 Task: Find connections with filter location Camaquã with filter topic #ContentMarketingwith filter profile language English with filter current company Airtel with filter school SGT UNIVERSITY with filter industry Wholesale Apparel and Sewing Supplies with filter service category AssistanceAdvertising with filter keywords title Customer Service
Action: Mouse moved to (496, 108)
Screenshot: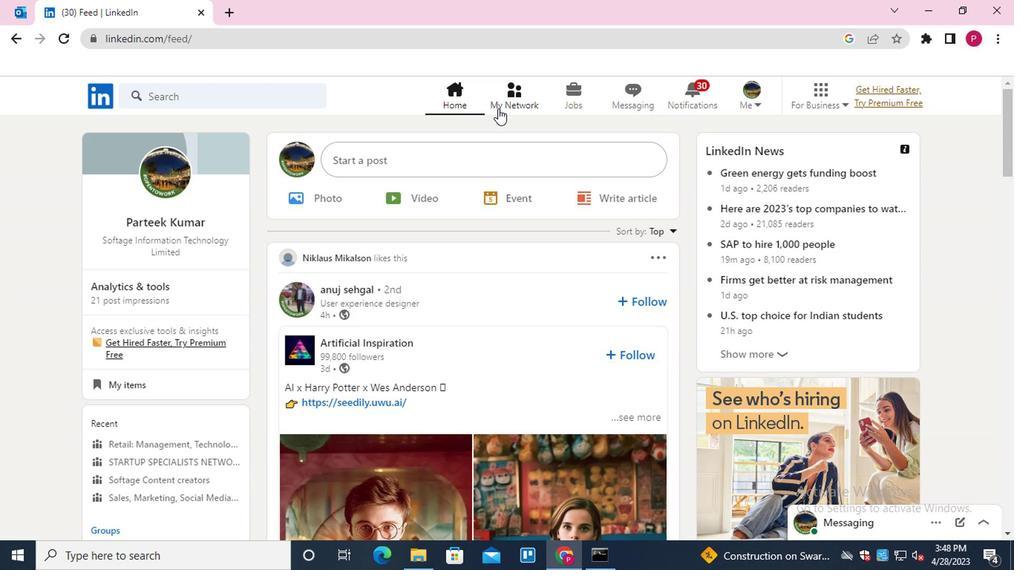 
Action: Mouse pressed left at (496, 108)
Screenshot: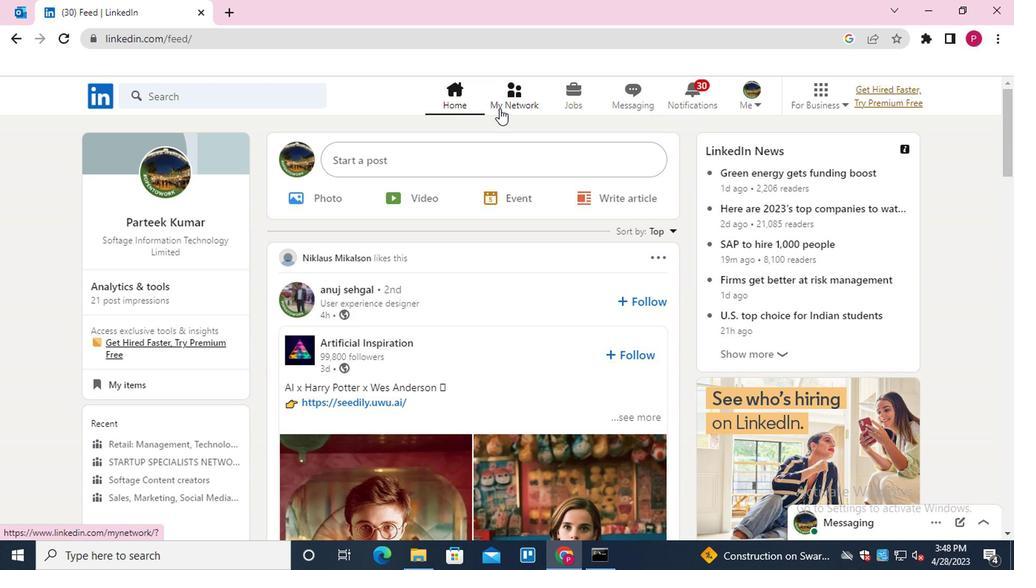 
Action: Mouse moved to (198, 181)
Screenshot: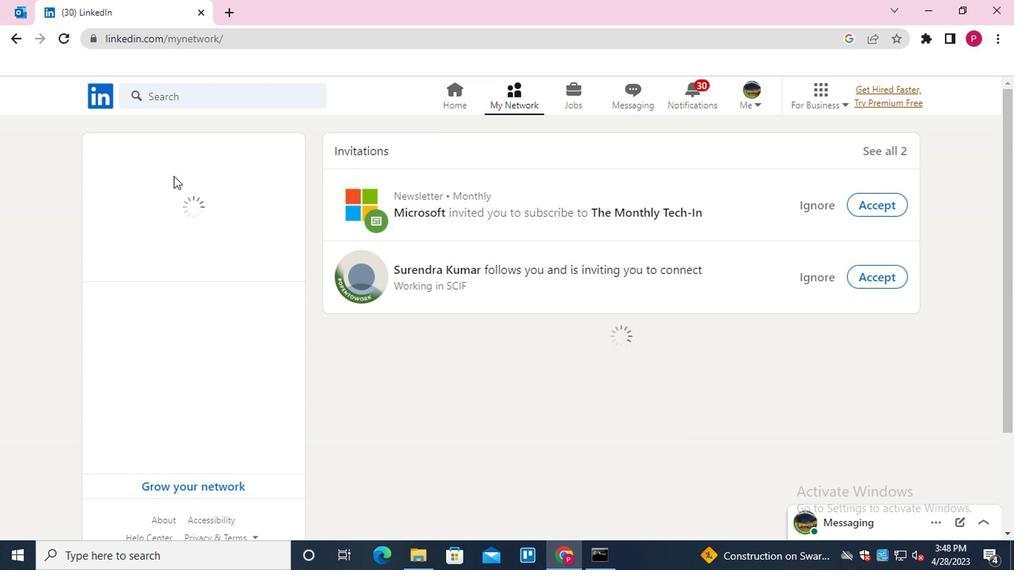 
Action: Mouse pressed left at (198, 181)
Screenshot: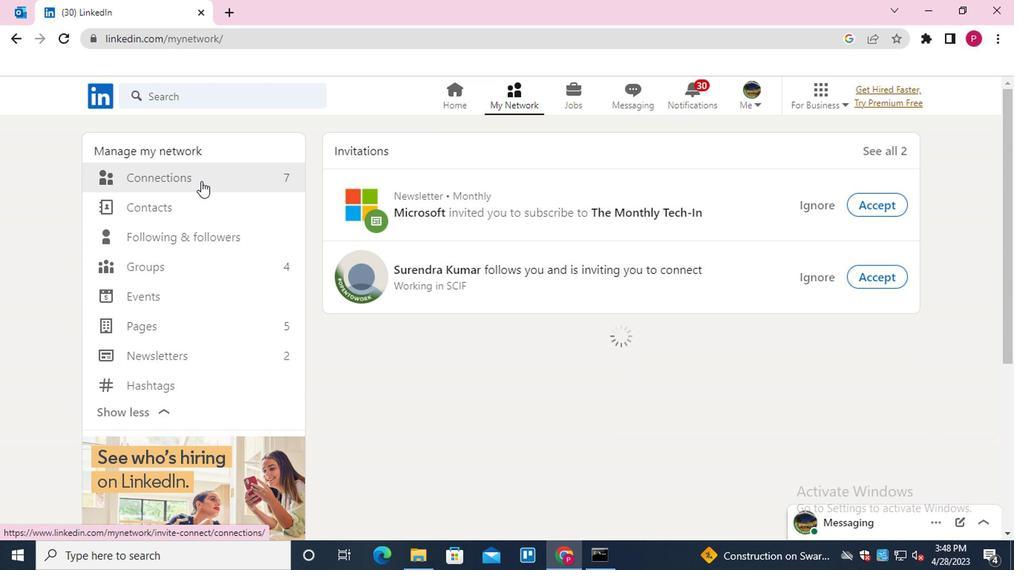 
Action: Mouse moved to (611, 181)
Screenshot: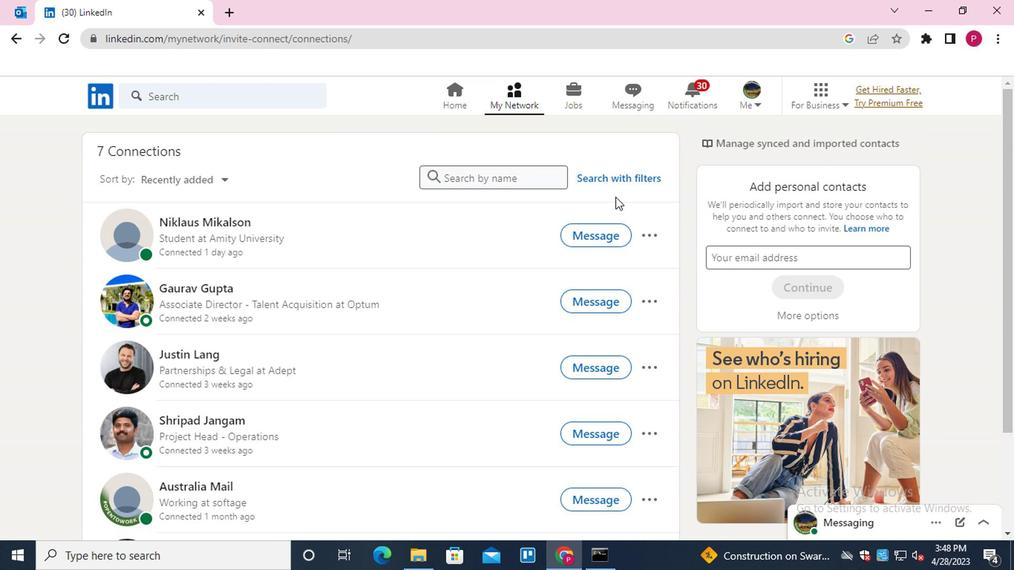
Action: Mouse pressed left at (611, 181)
Screenshot: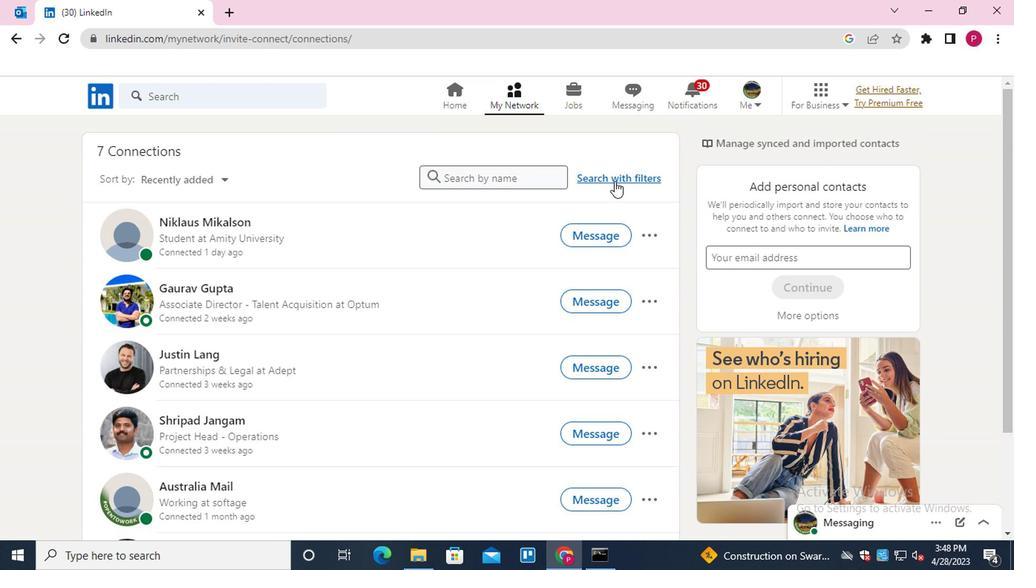 
Action: Mouse moved to (540, 137)
Screenshot: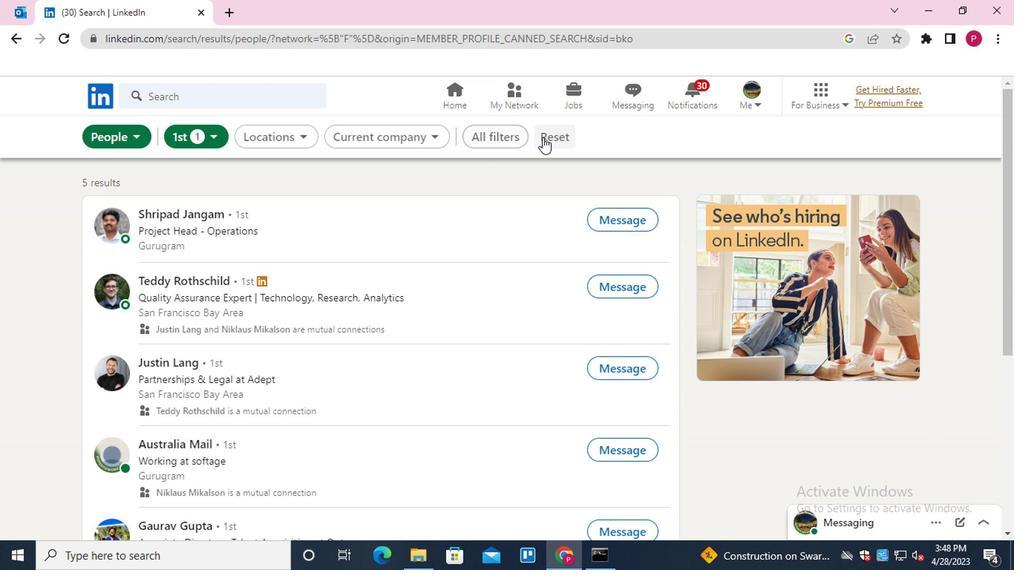 
Action: Mouse pressed left at (540, 137)
Screenshot: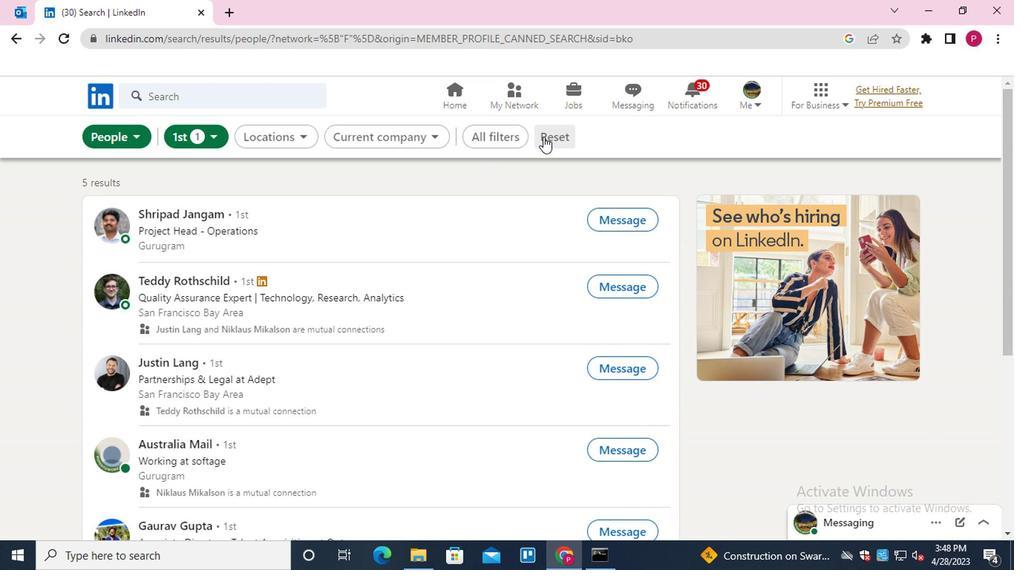 
Action: Mouse moved to (515, 144)
Screenshot: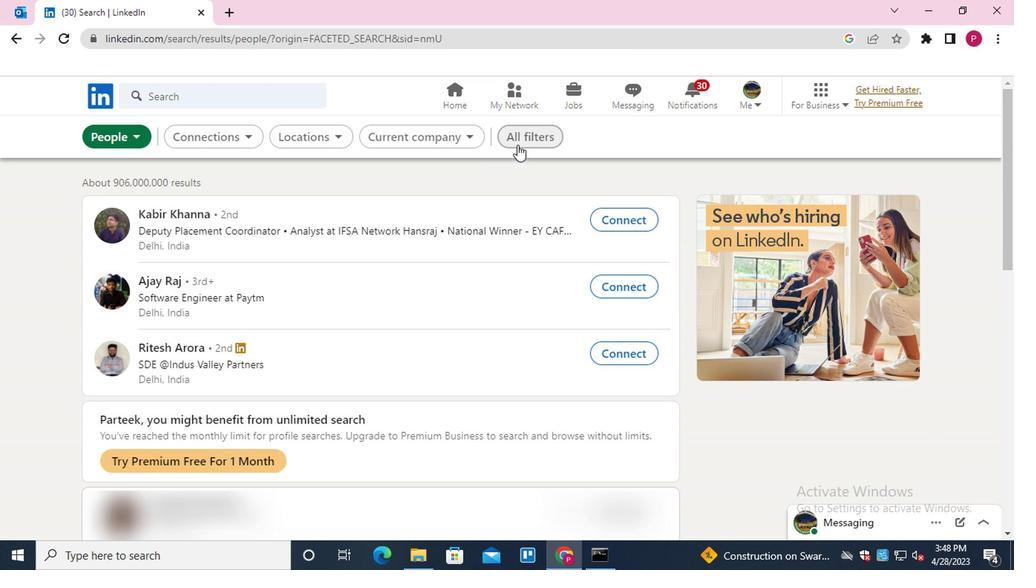 
Action: Mouse pressed left at (515, 144)
Screenshot: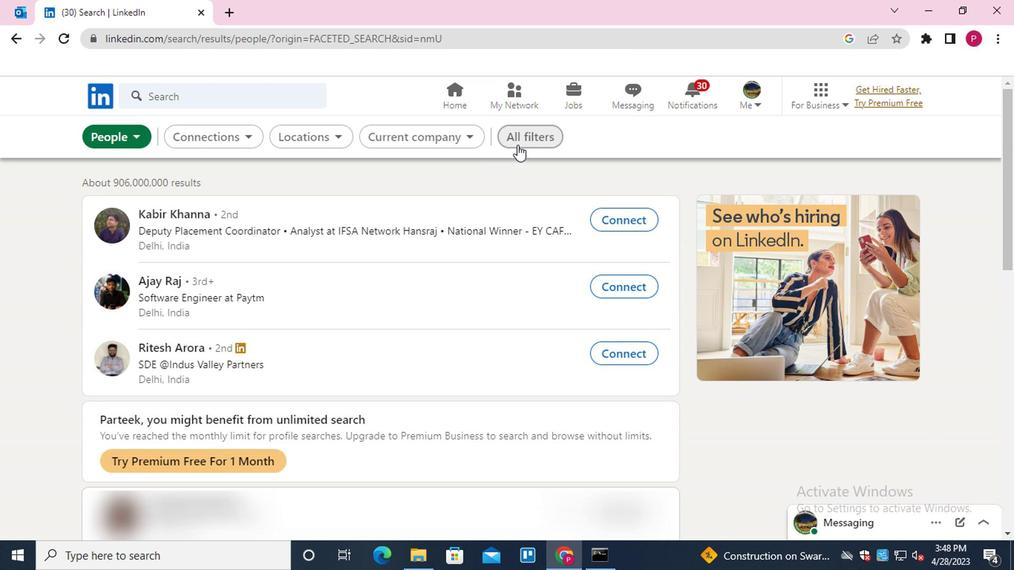 
Action: Mouse moved to (820, 364)
Screenshot: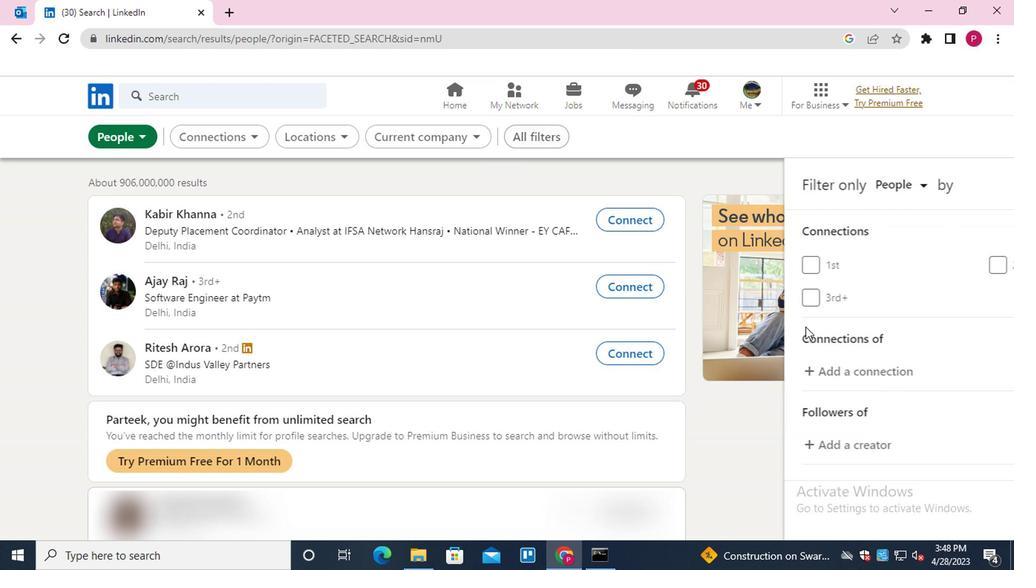 
Action: Mouse scrolled (820, 363) with delta (0, 0)
Screenshot: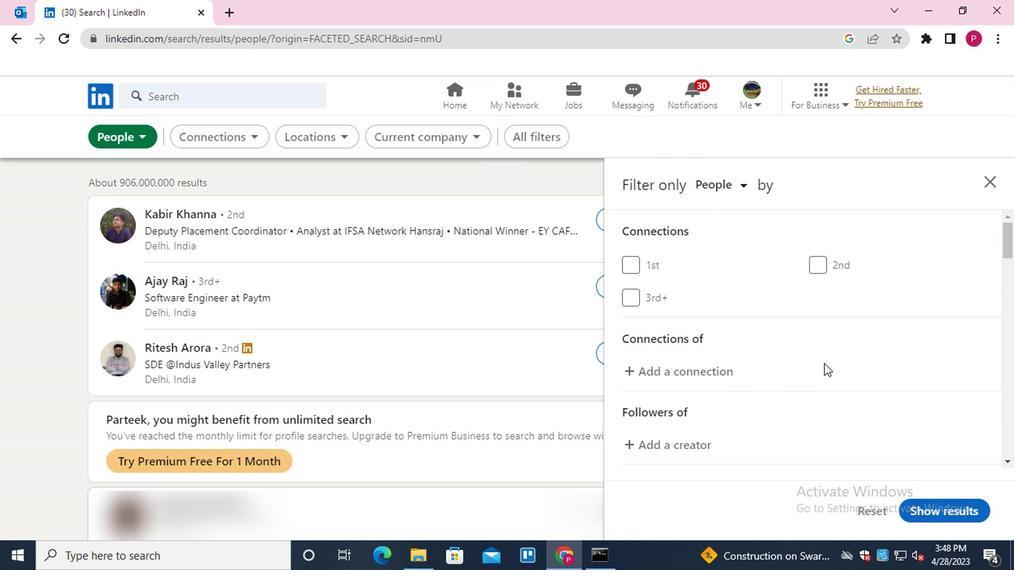 
Action: Mouse scrolled (820, 363) with delta (0, 0)
Screenshot: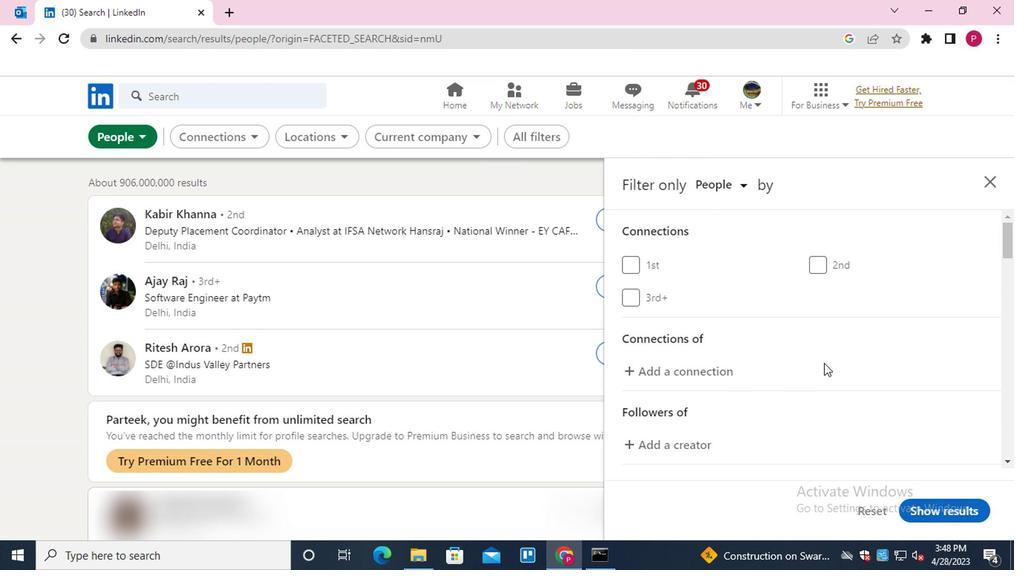 
Action: Mouse scrolled (820, 363) with delta (0, 0)
Screenshot: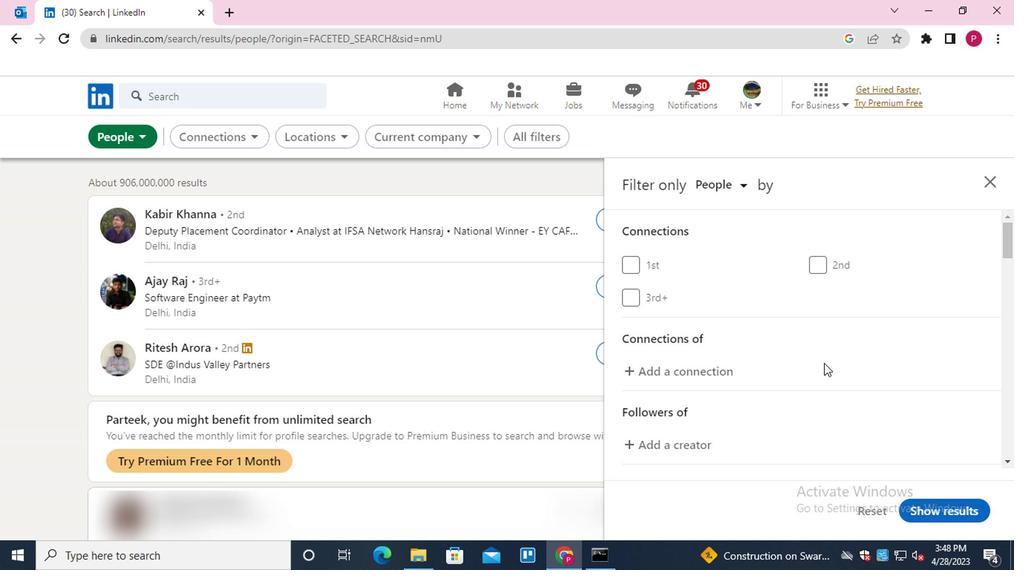 
Action: Mouse moved to (844, 359)
Screenshot: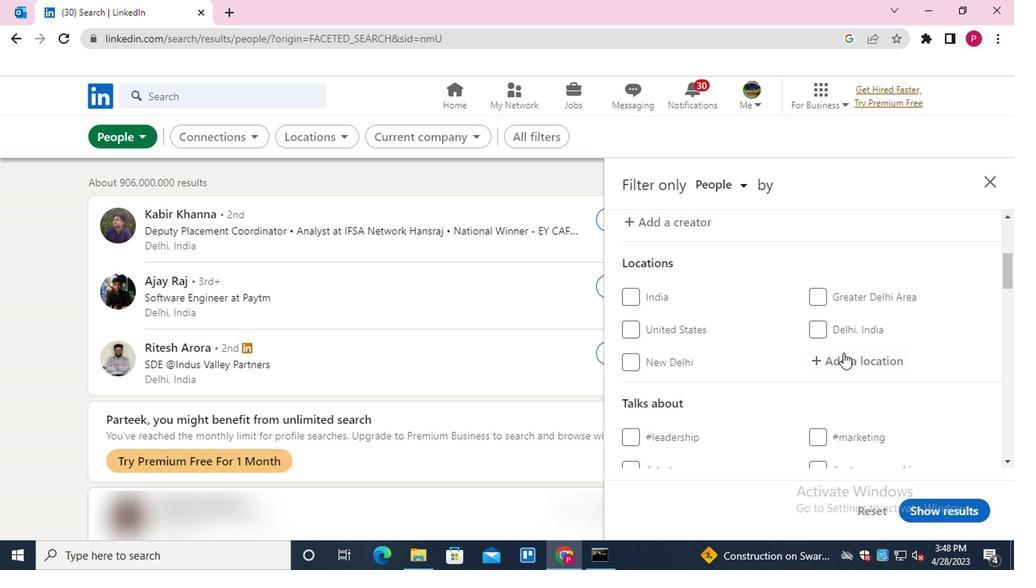 
Action: Mouse pressed left at (844, 359)
Screenshot: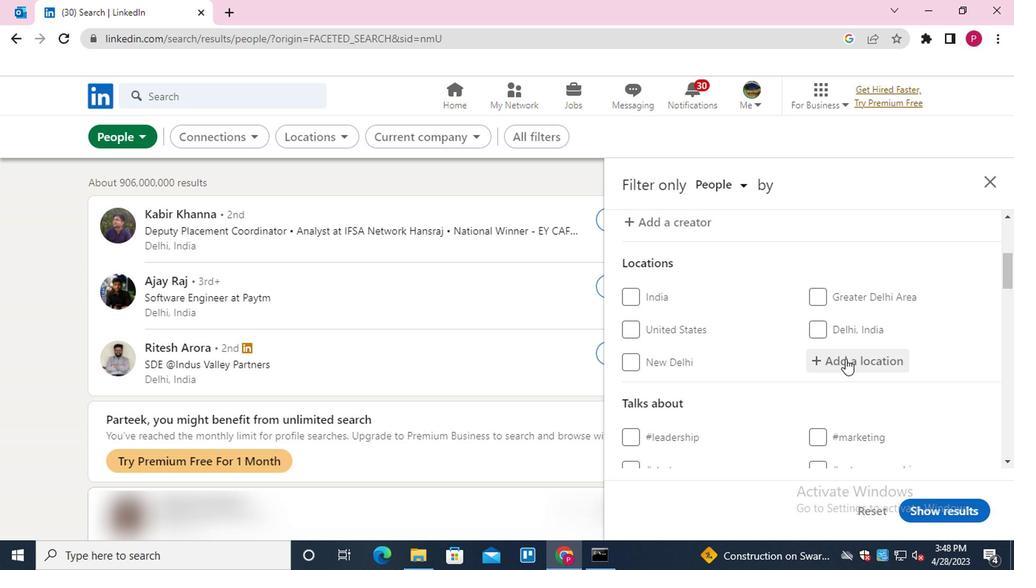 
Action: Key pressed <Key.shift><Key.shift><Key.shift>CAMAQUA<Key.down><Key.enter>
Screenshot: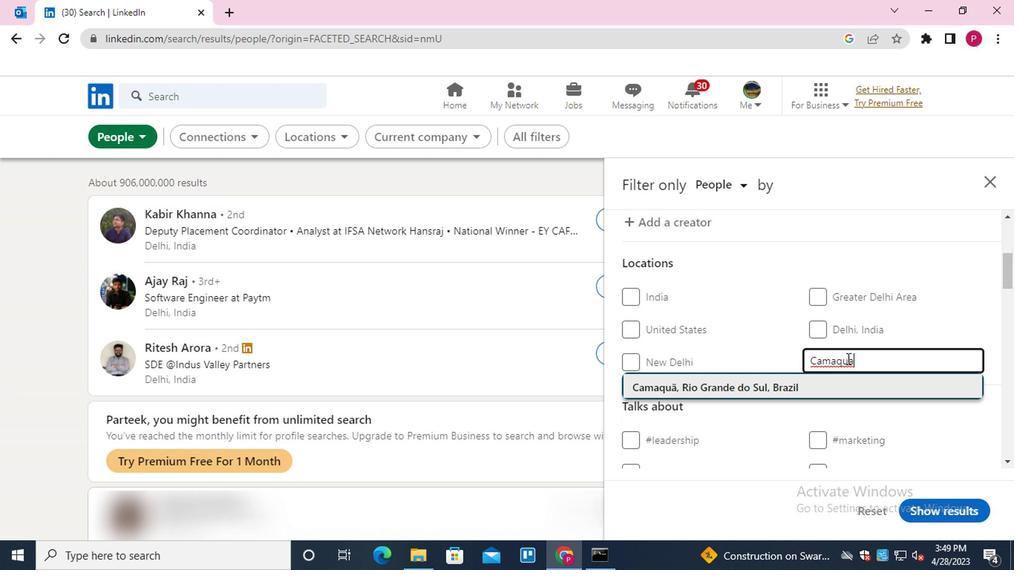 
Action: Mouse moved to (873, 338)
Screenshot: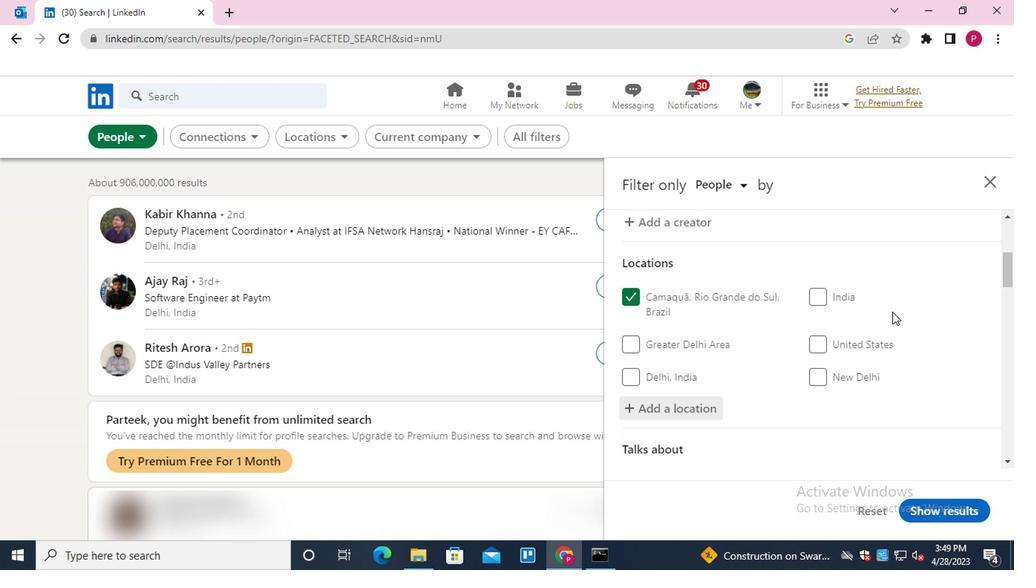 
Action: Mouse scrolled (873, 337) with delta (0, 0)
Screenshot: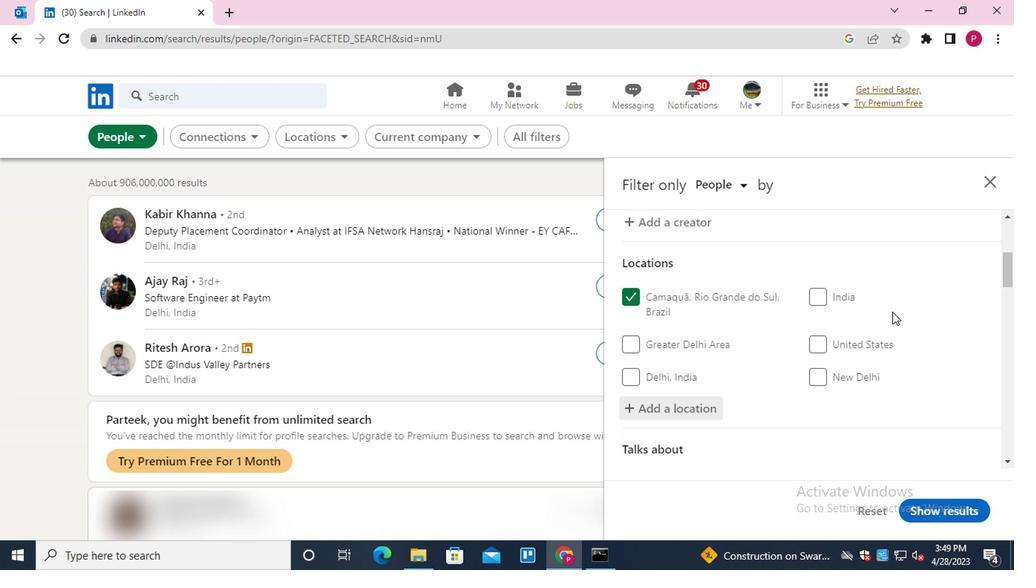 
Action: Mouse moved to (869, 341)
Screenshot: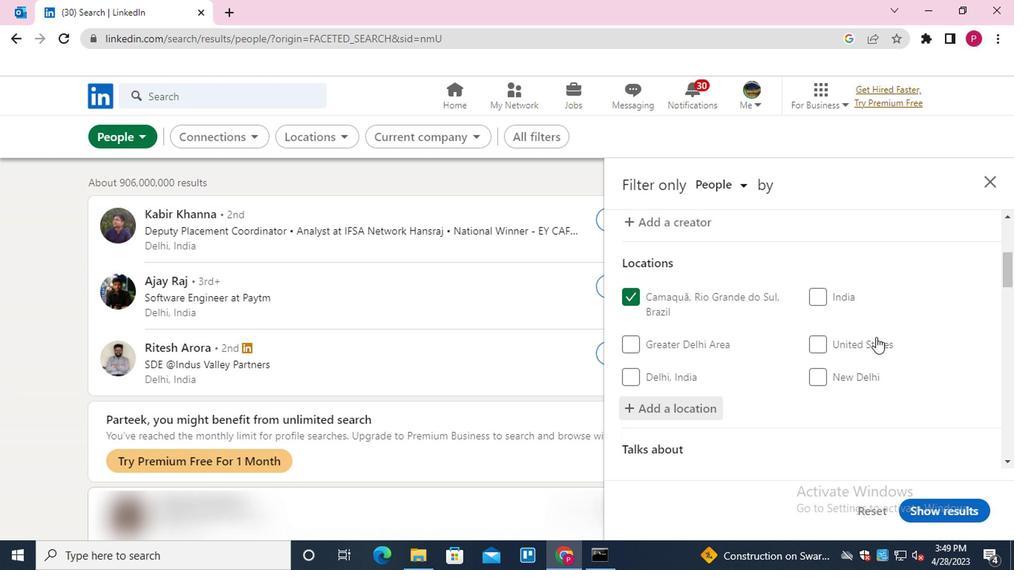 
Action: Mouse scrolled (869, 340) with delta (0, -1)
Screenshot: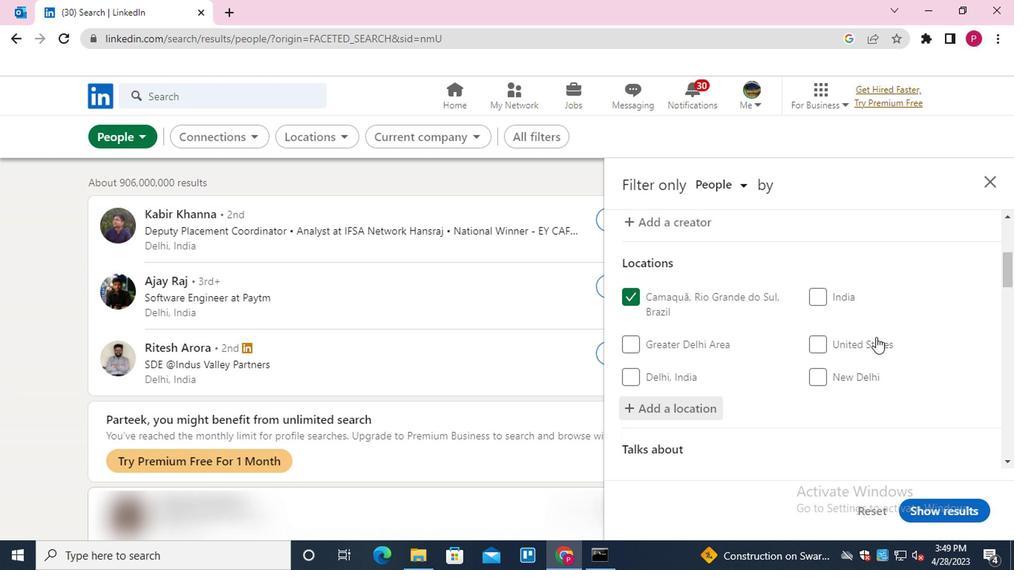 
Action: Mouse moved to (851, 402)
Screenshot: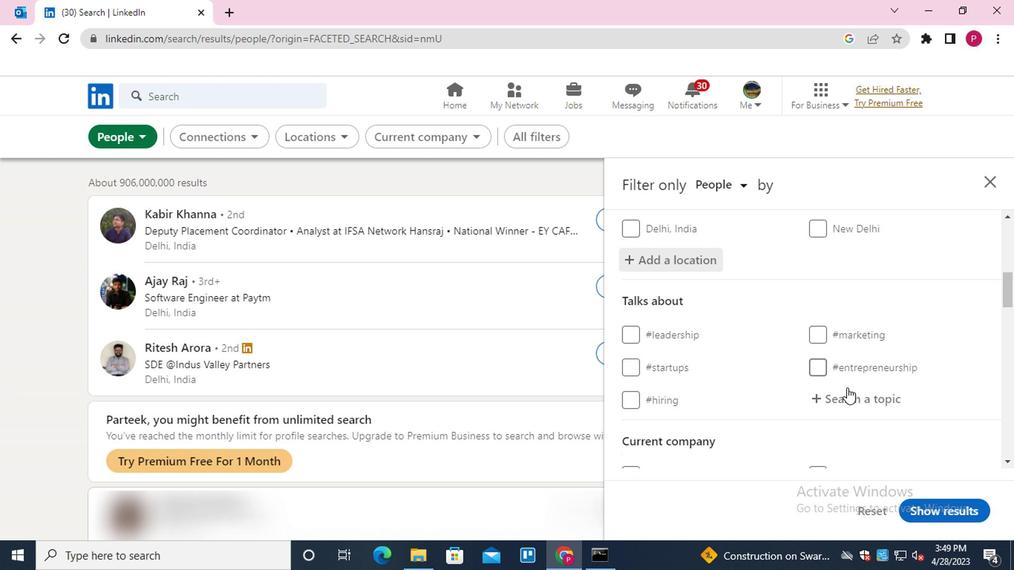 
Action: Mouse pressed left at (851, 402)
Screenshot: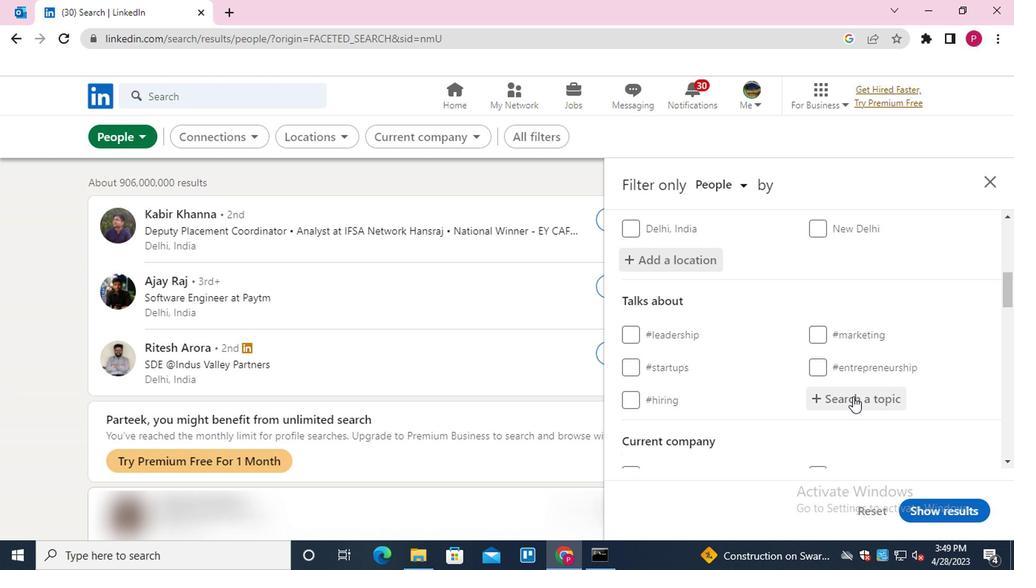 
Action: Key pressed CONTENT<Key.down><Key.down><Key.enter>
Screenshot: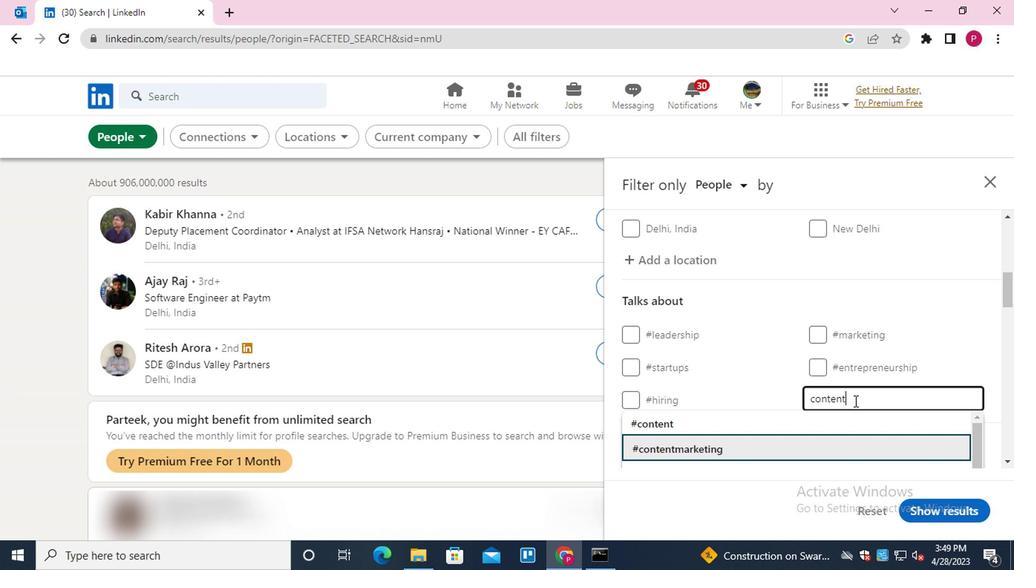 
Action: Mouse scrolled (851, 401) with delta (0, 0)
Screenshot: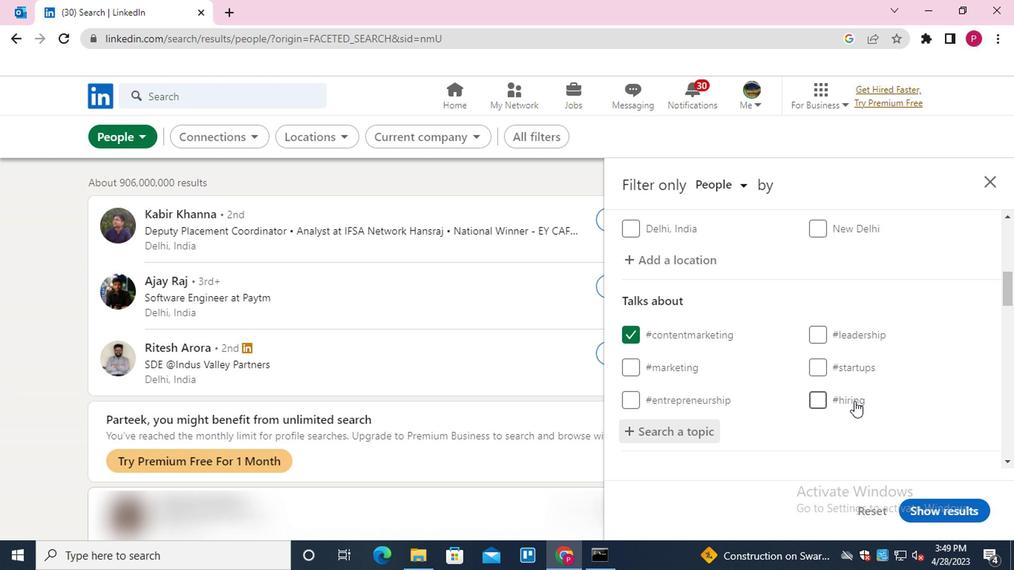 
Action: Mouse scrolled (851, 401) with delta (0, 0)
Screenshot: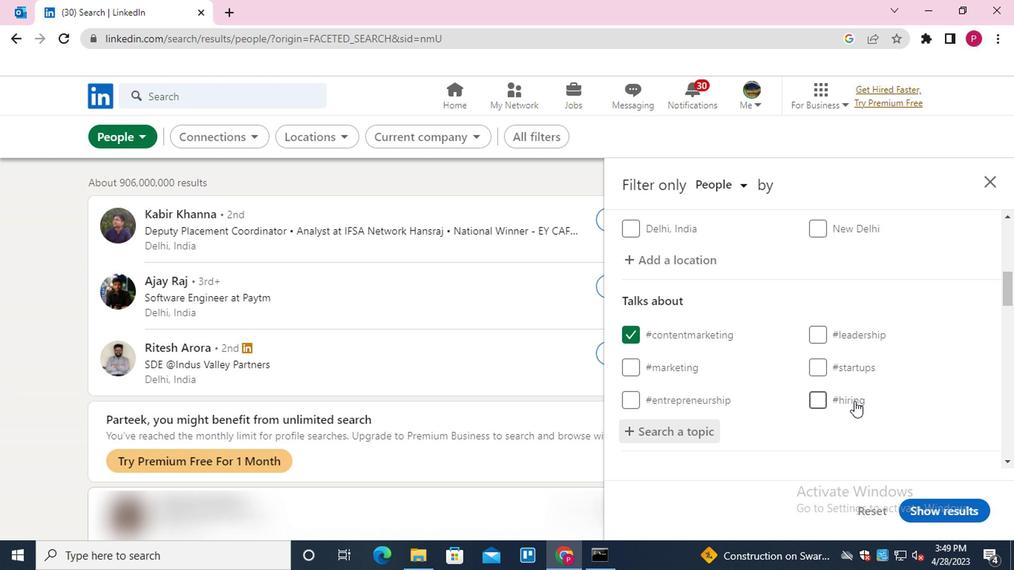 
Action: Mouse moved to (851, 402)
Screenshot: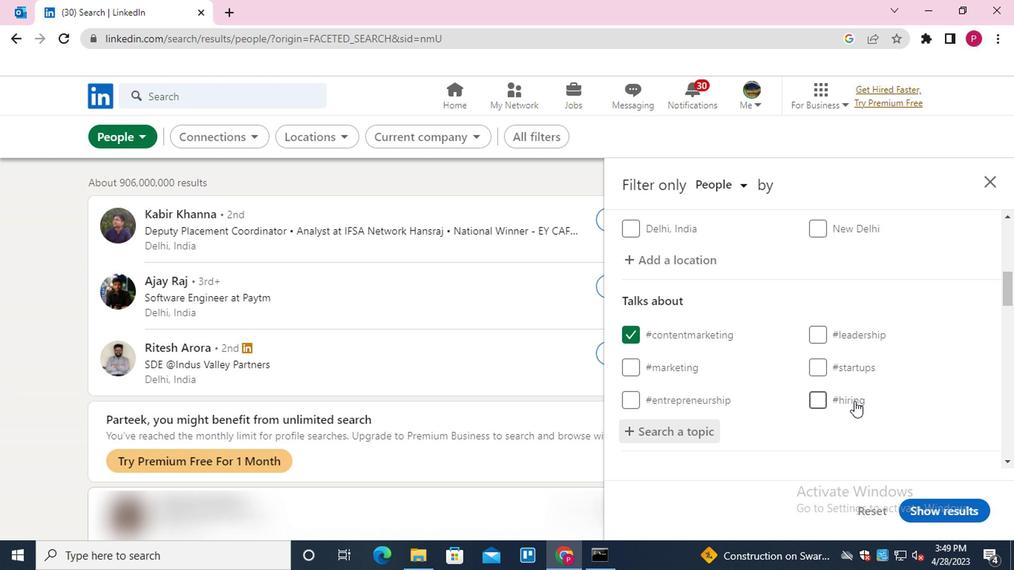 
Action: Mouse scrolled (851, 401) with delta (0, 0)
Screenshot: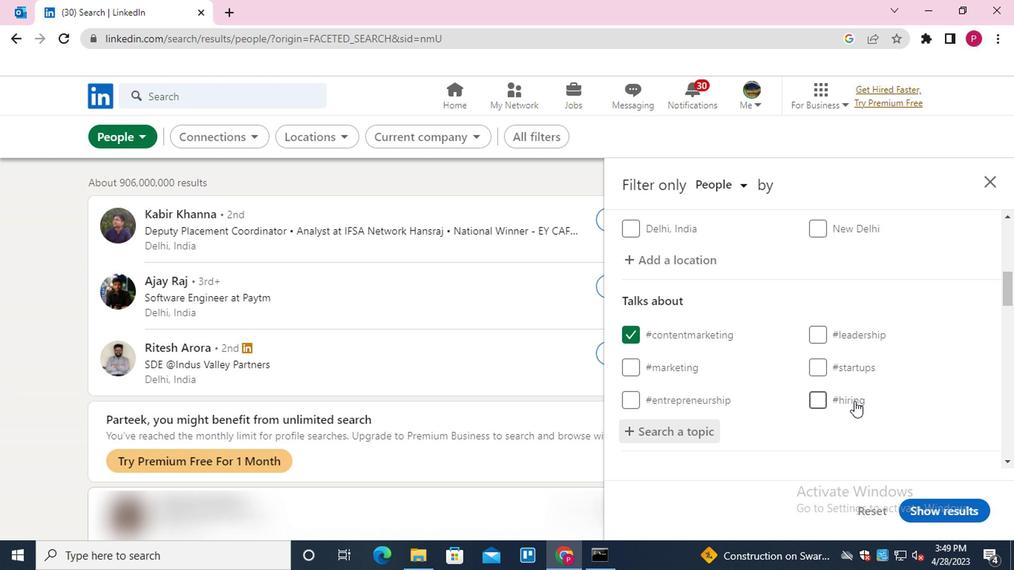 
Action: Mouse moved to (737, 310)
Screenshot: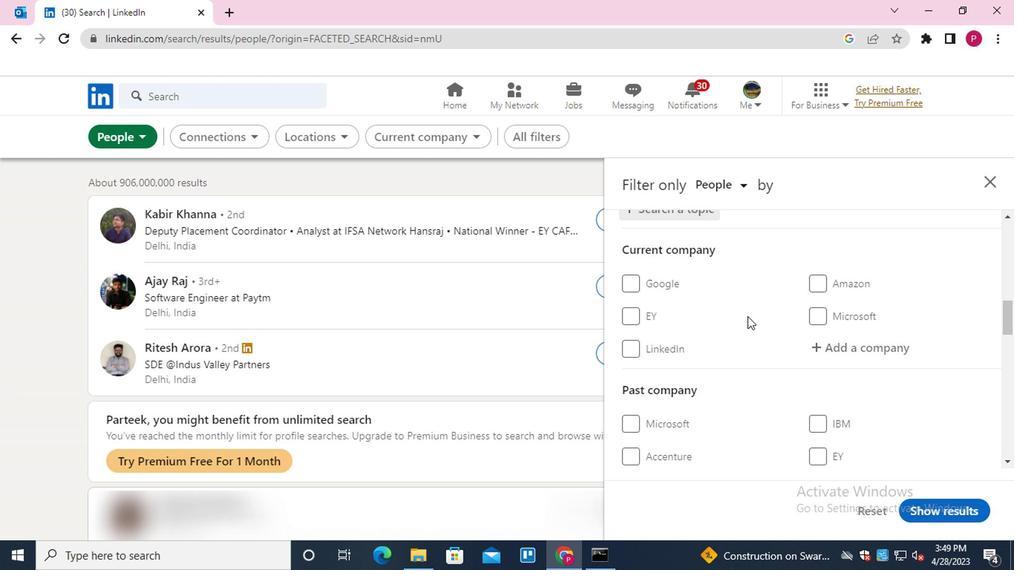 
Action: Mouse scrolled (737, 309) with delta (0, -1)
Screenshot: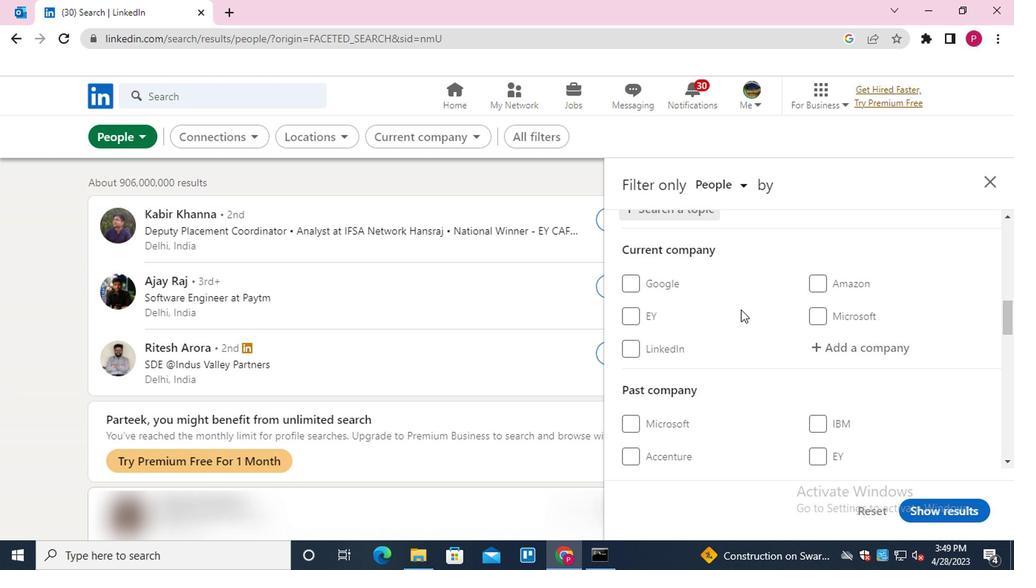 
Action: Mouse scrolled (737, 309) with delta (0, -1)
Screenshot: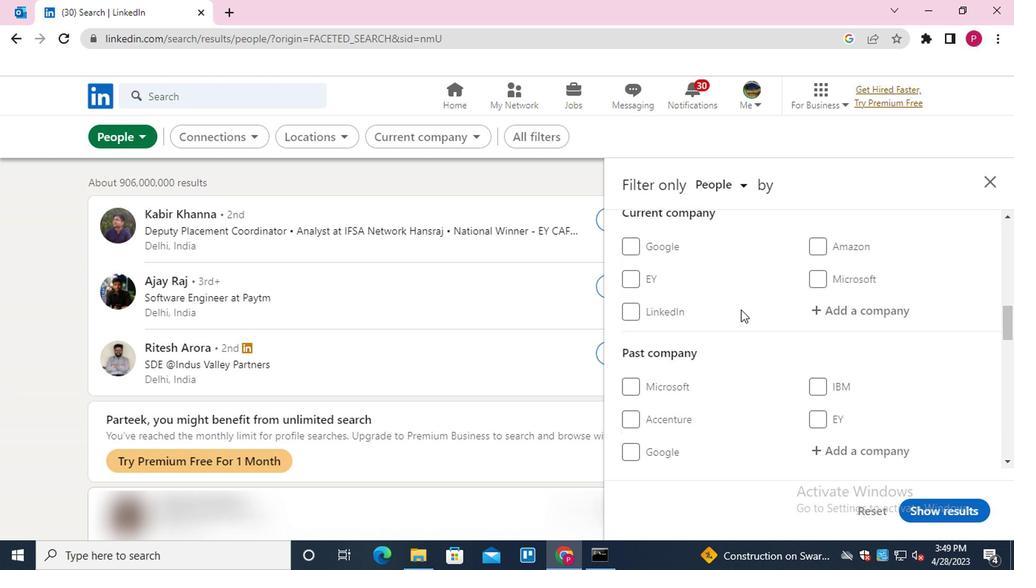 
Action: Mouse scrolled (737, 309) with delta (0, -1)
Screenshot: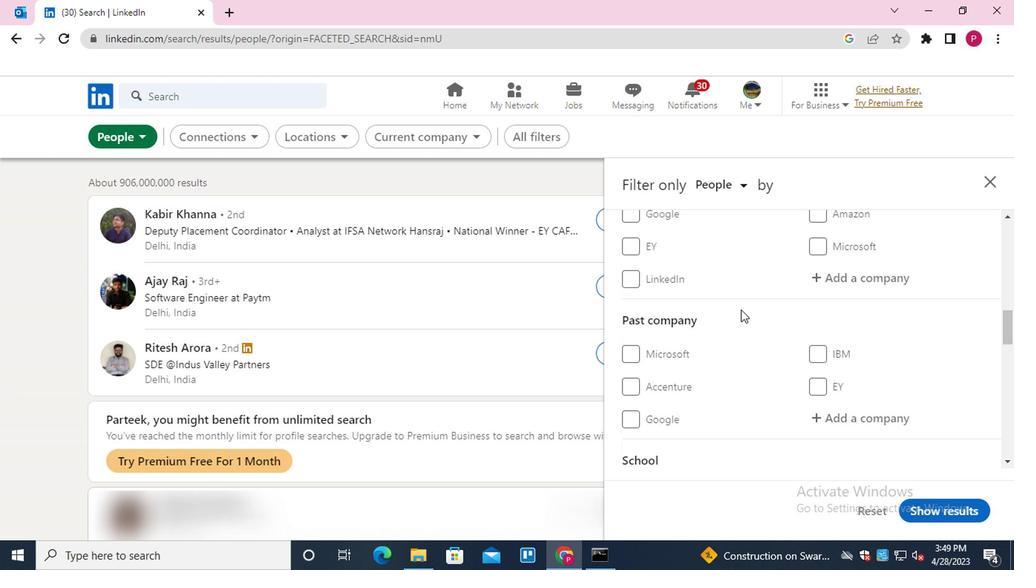 
Action: Mouse scrolled (737, 309) with delta (0, -1)
Screenshot: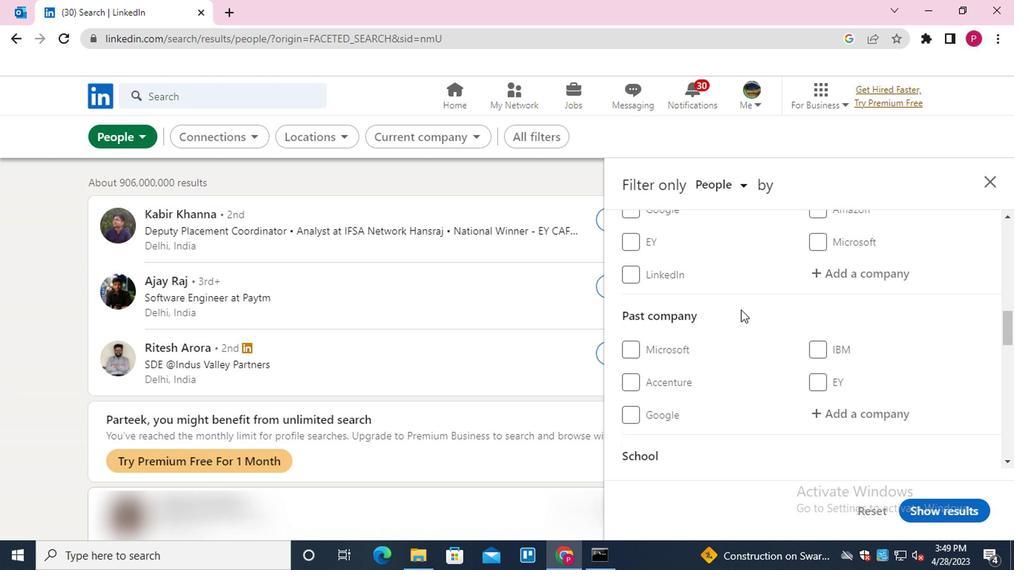
Action: Mouse moved to (732, 329)
Screenshot: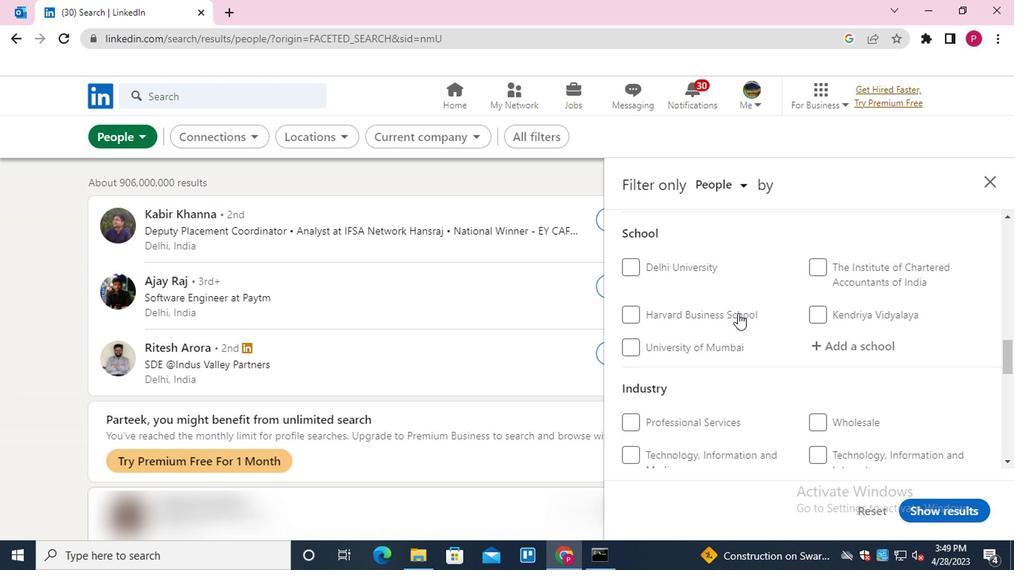 
Action: Mouse scrolled (732, 329) with delta (0, 0)
Screenshot: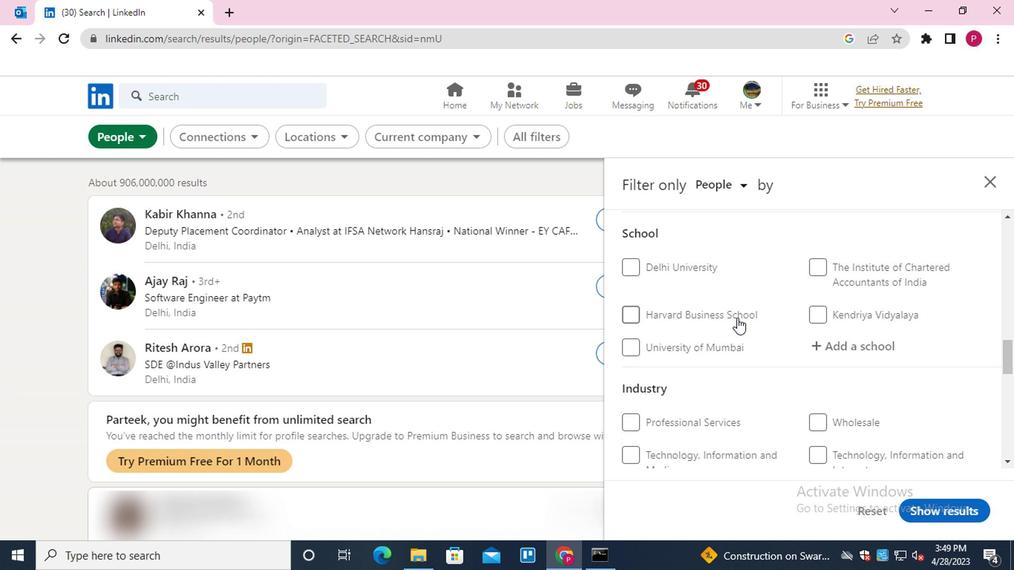 
Action: Mouse moved to (732, 330)
Screenshot: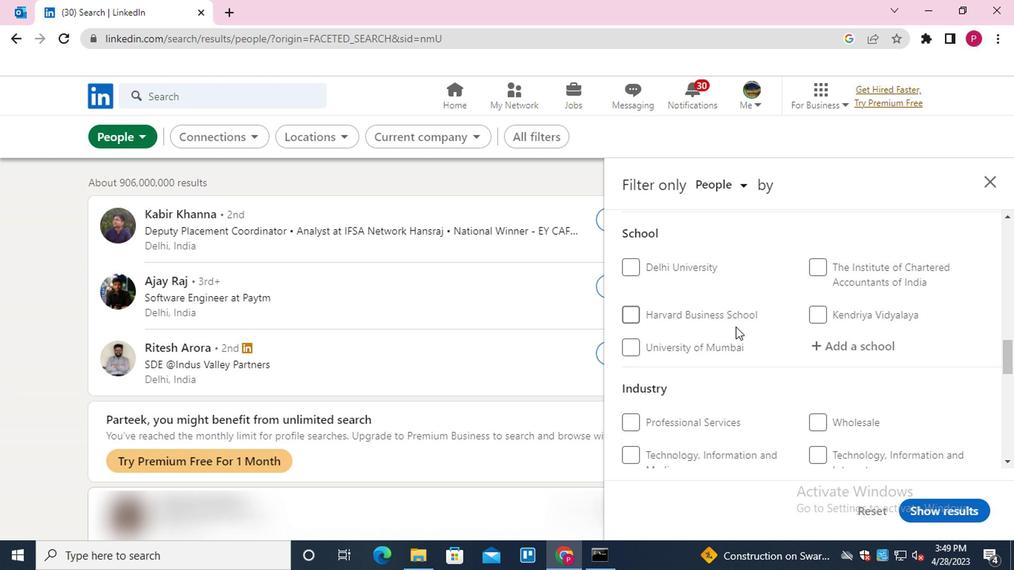 
Action: Mouse scrolled (732, 329) with delta (0, -1)
Screenshot: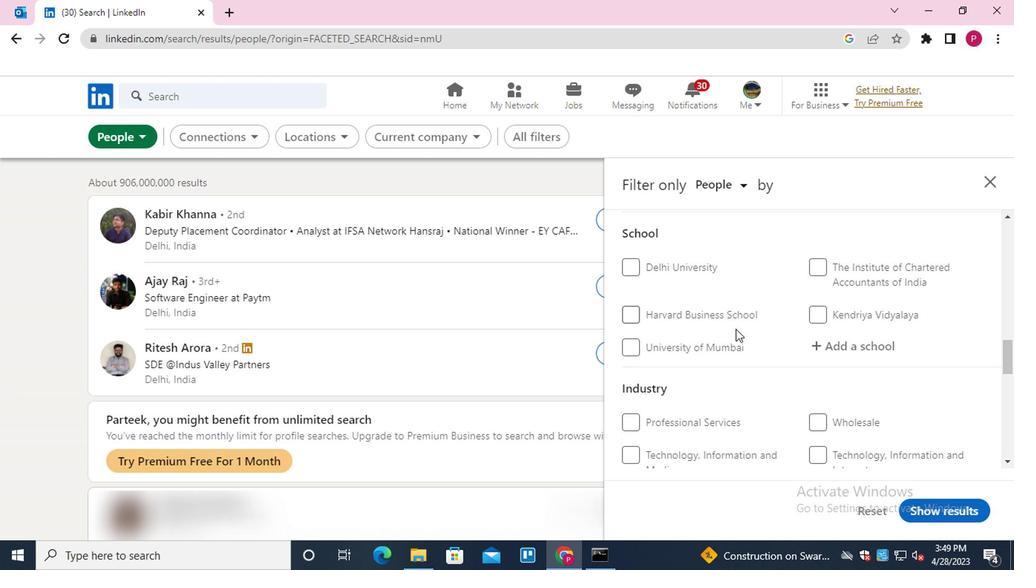 
Action: Mouse scrolled (732, 329) with delta (0, -1)
Screenshot: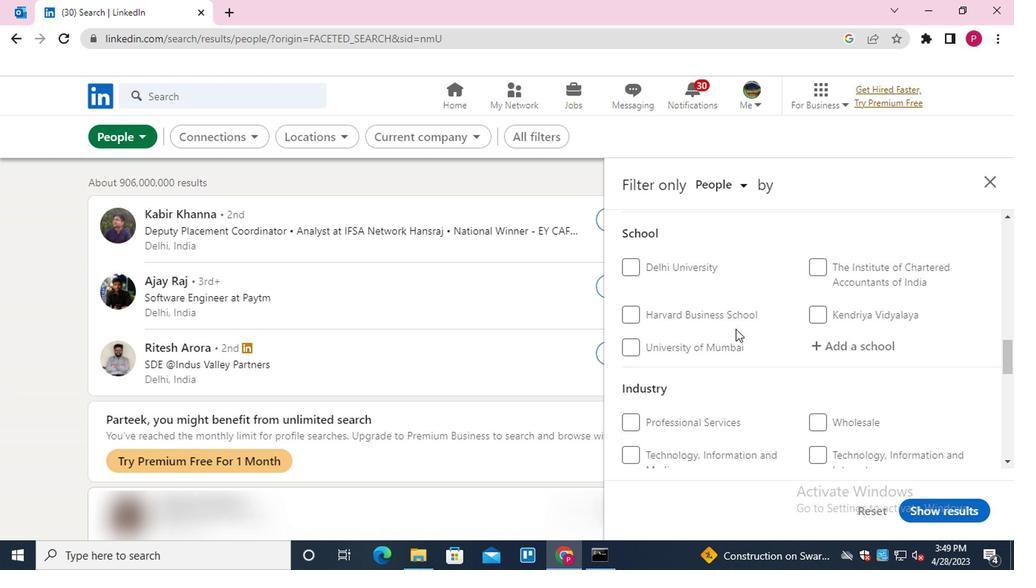 
Action: Mouse scrolled (732, 329) with delta (0, -1)
Screenshot: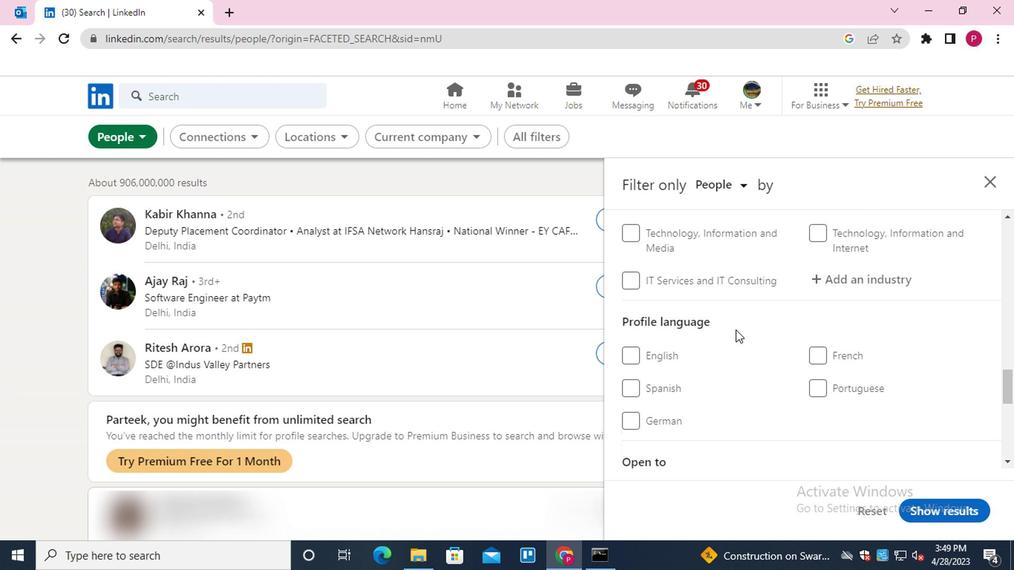 
Action: Mouse moved to (667, 282)
Screenshot: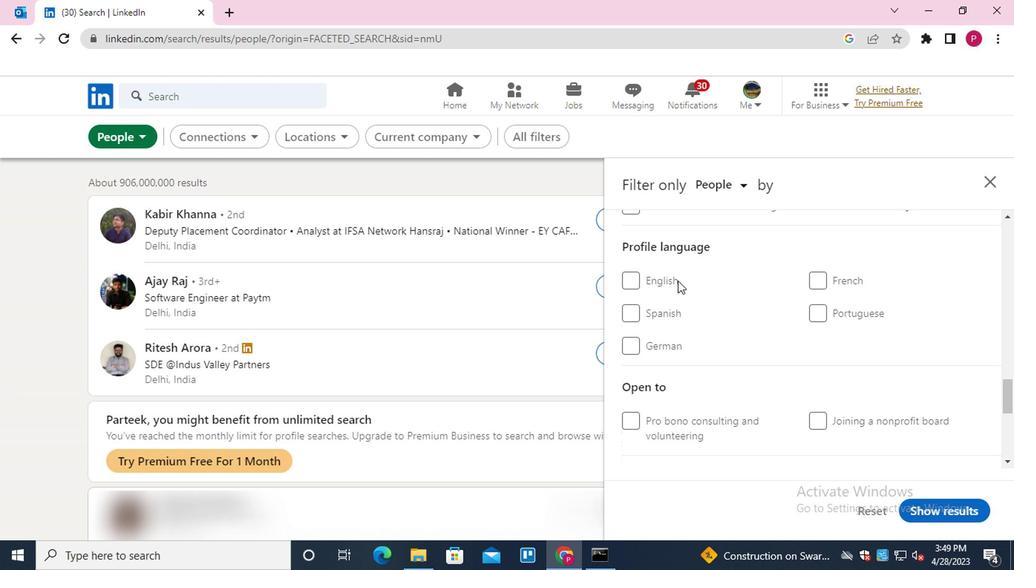 
Action: Mouse pressed left at (667, 282)
Screenshot: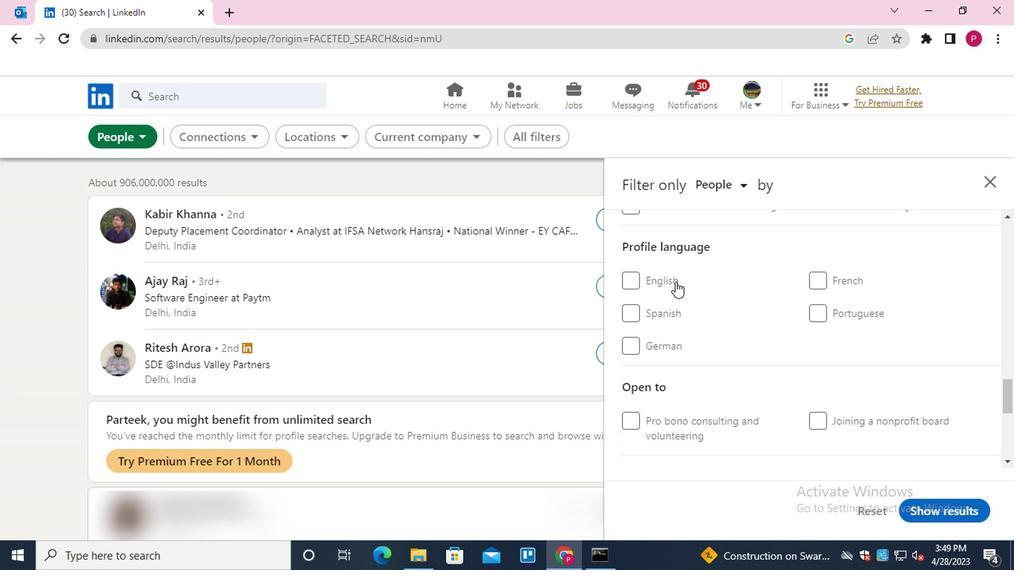 
Action: Mouse moved to (679, 288)
Screenshot: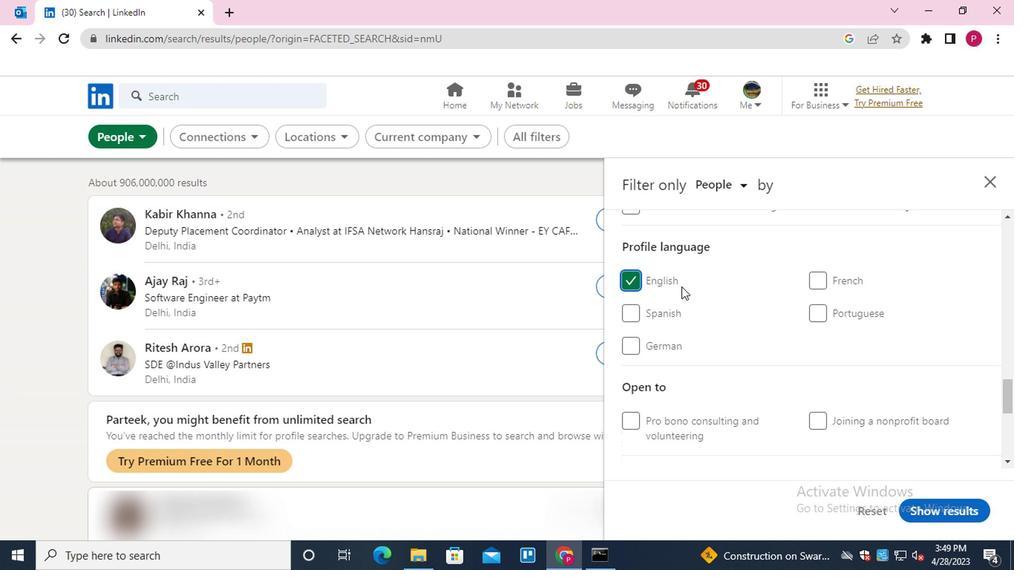 
Action: Mouse scrolled (679, 289) with delta (0, 0)
Screenshot: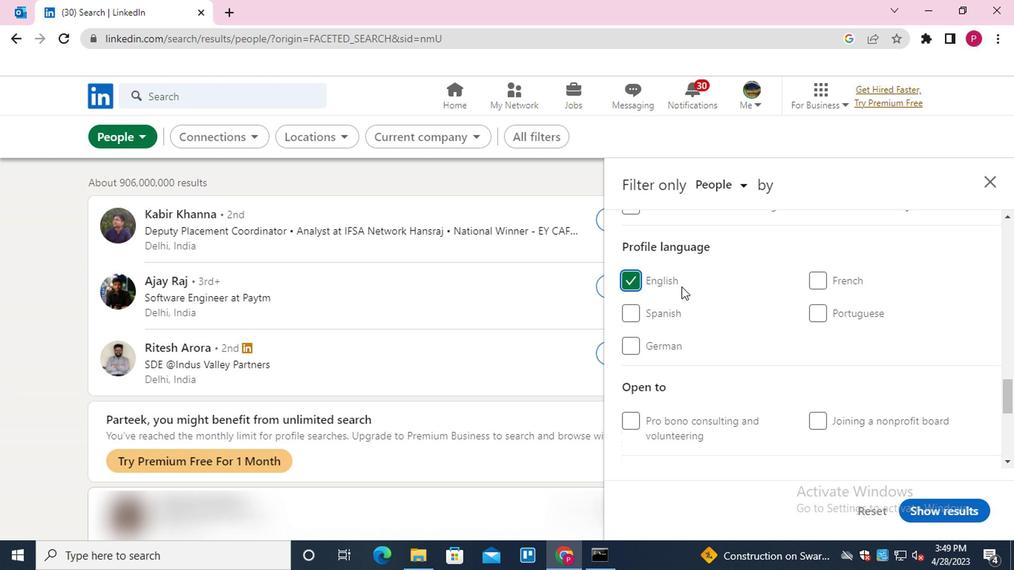 
Action: Mouse scrolled (679, 289) with delta (0, 0)
Screenshot: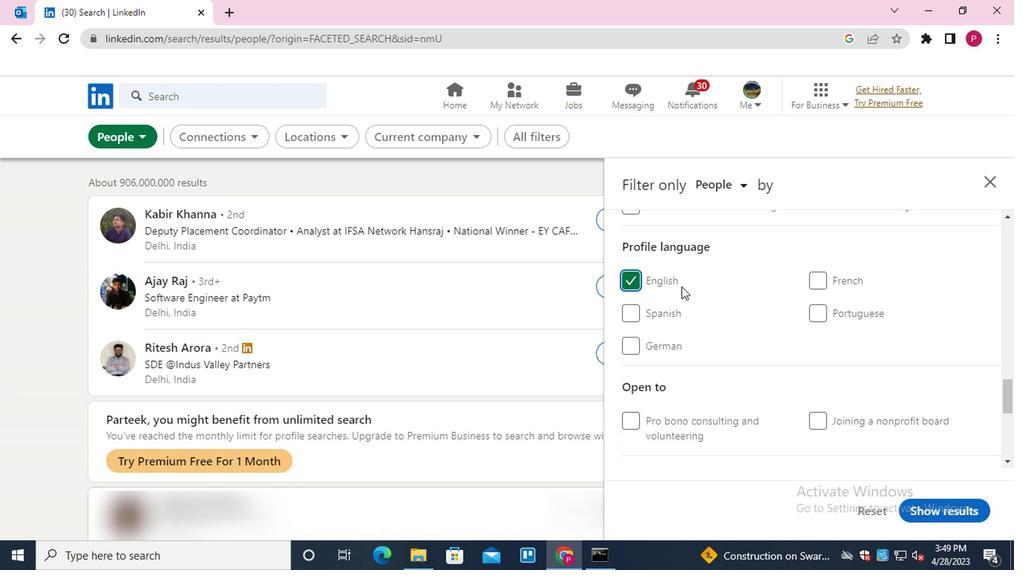 
Action: Mouse scrolled (679, 289) with delta (0, 0)
Screenshot: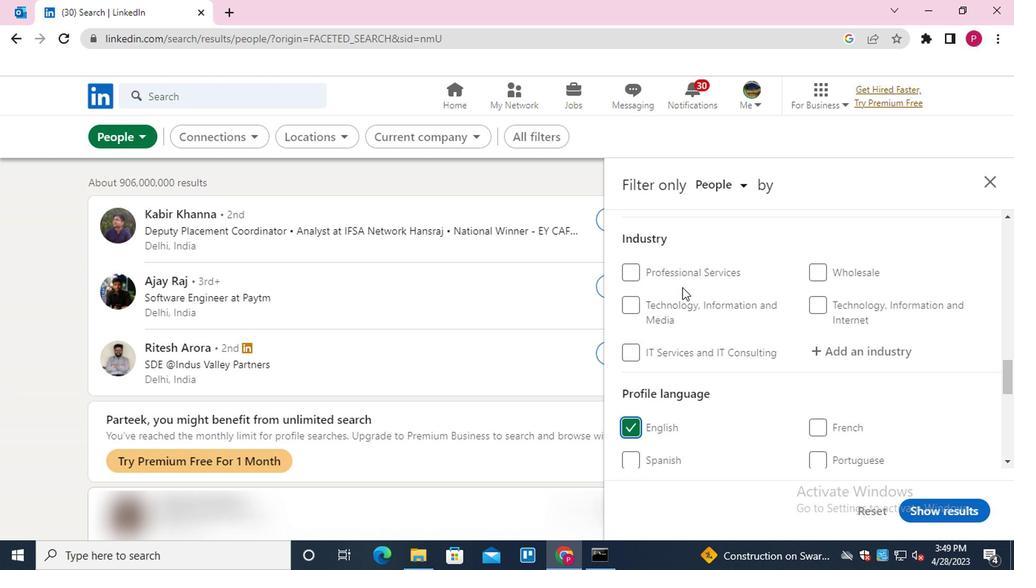 
Action: Mouse scrolled (679, 289) with delta (0, 0)
Screenshot: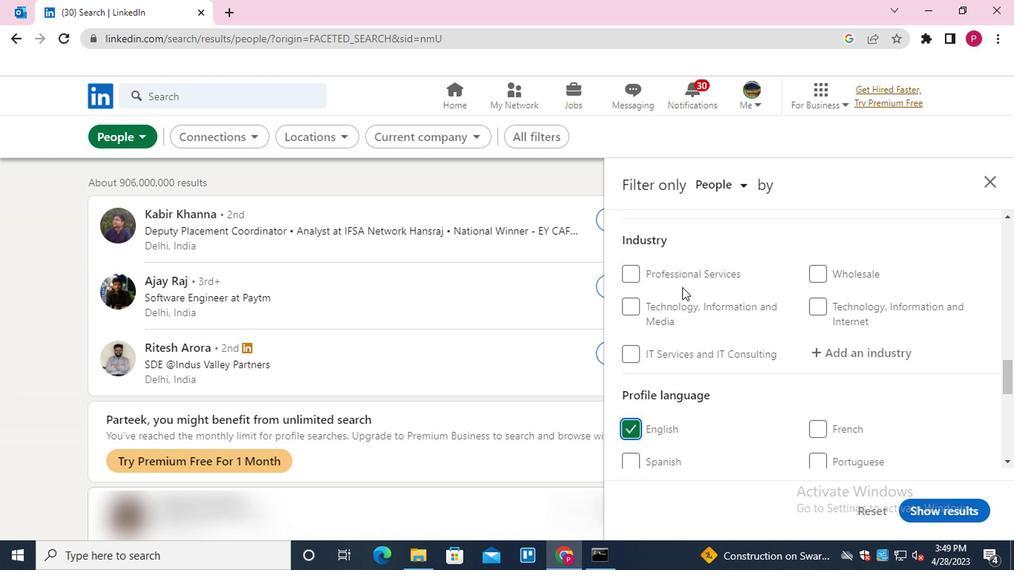 
Action: Mouse scrolled (679, 289) with delta (0, 0)
Screenshot: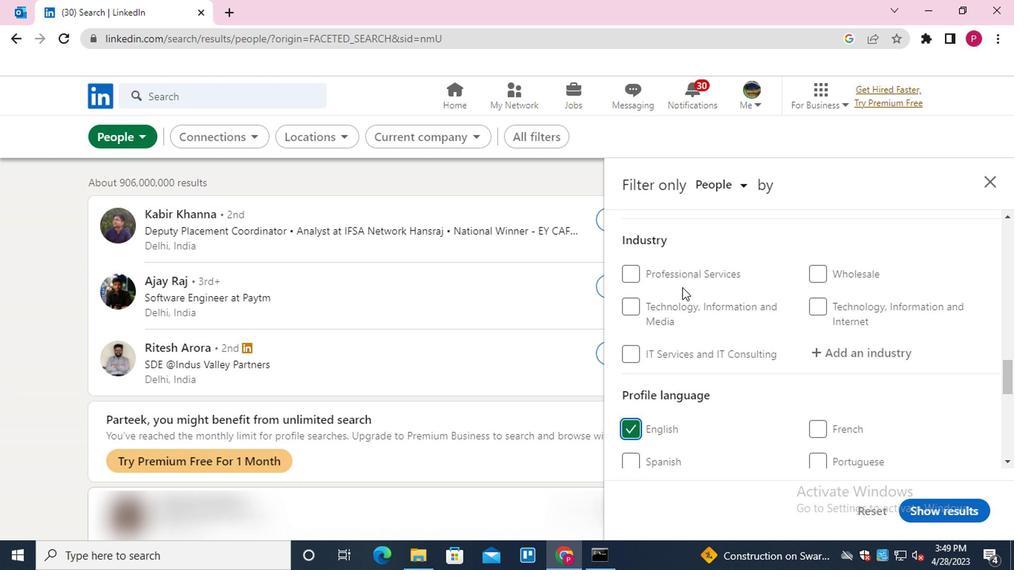 
Action: Mouse scrolled (679, 289) with delta (0, 0)
Screenshot: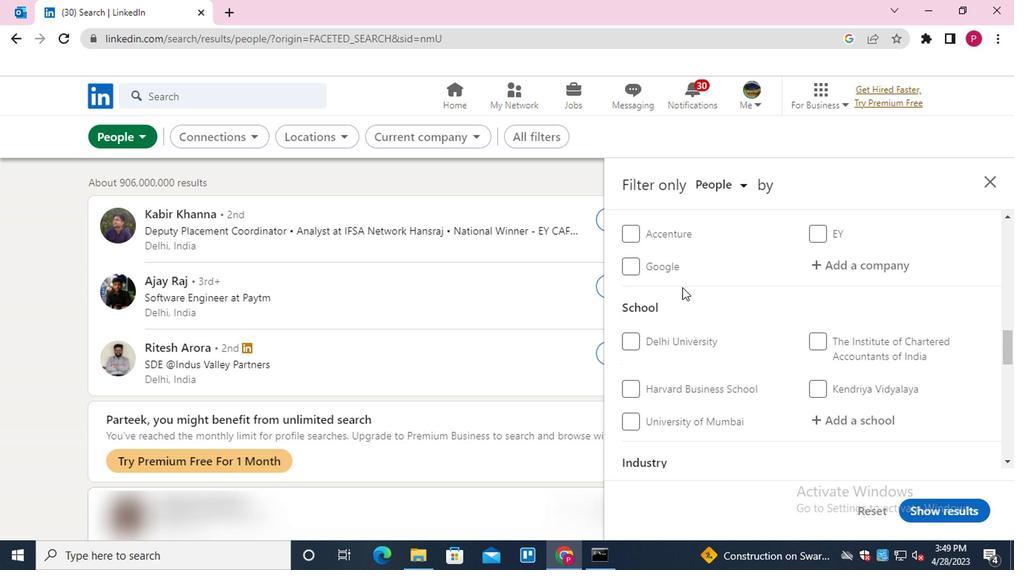 
Action: Mouse scrolled (679, 289) with delta (0, 0)
Screenshot: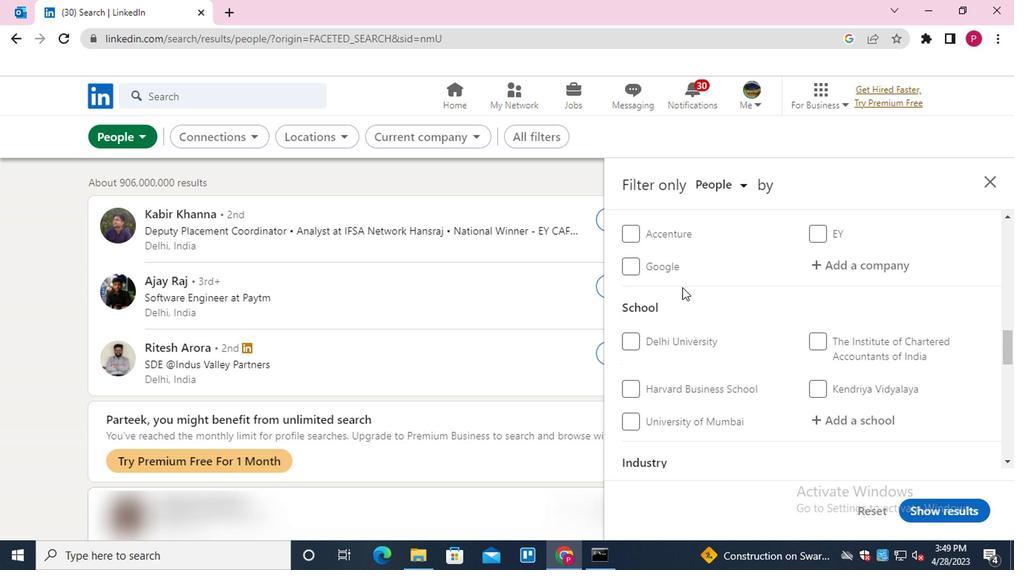 
Action: Mouse scrolled (679, 289) with delta (0, 0)
Screenshot: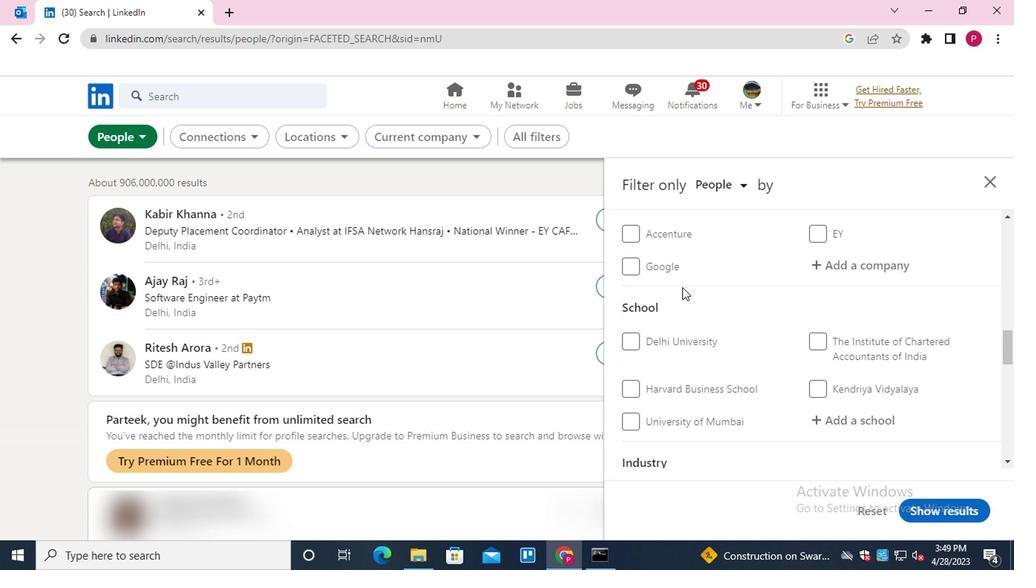 
Action: Mouse moved to (886, 355)
Screenshot: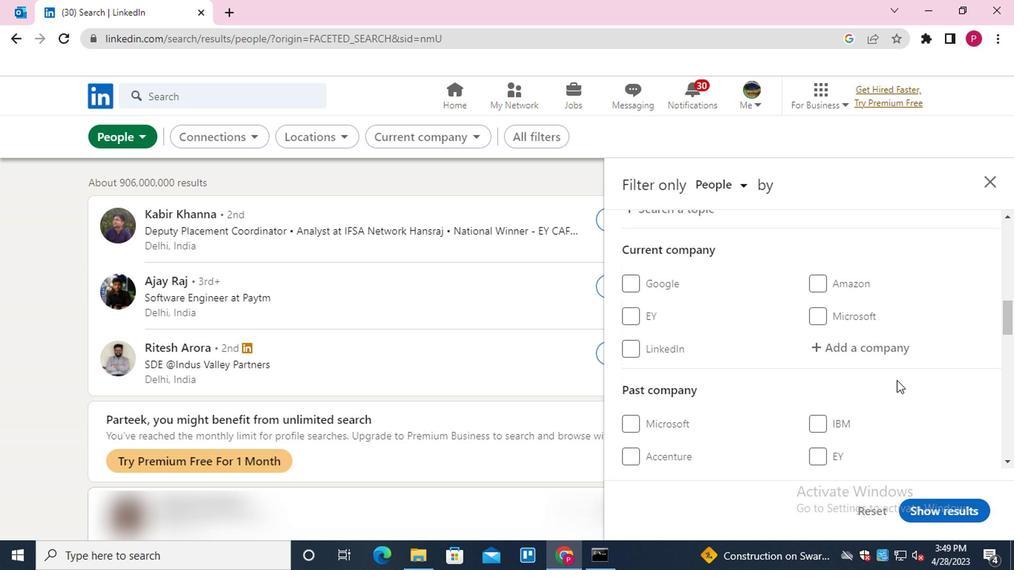 
Action: Mouse pressed left at (886, 355)
Screenshot: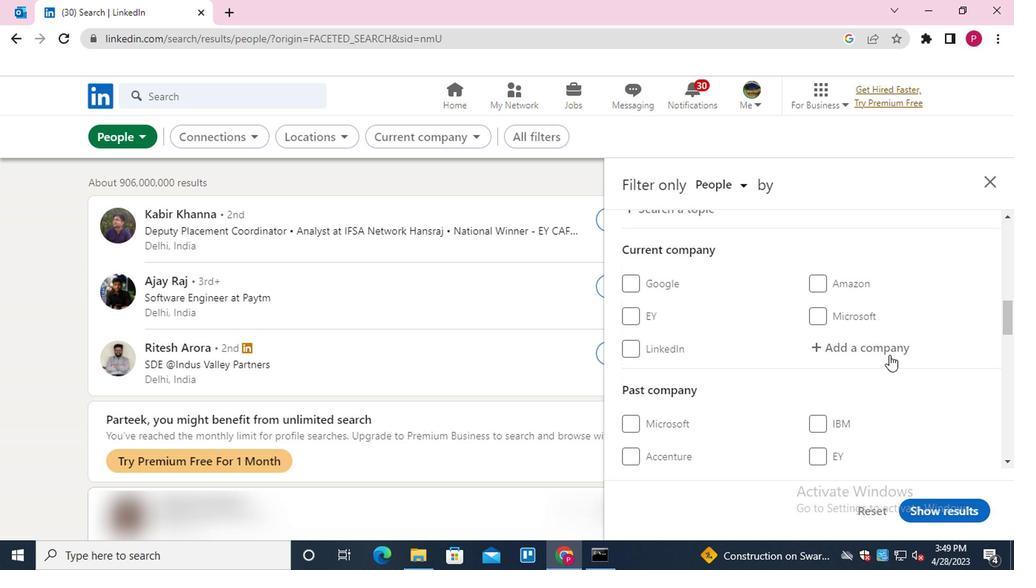 
Action: Key pressed <Key.shift>AIRTEL<Key.down><Key.enter>
Screenshot: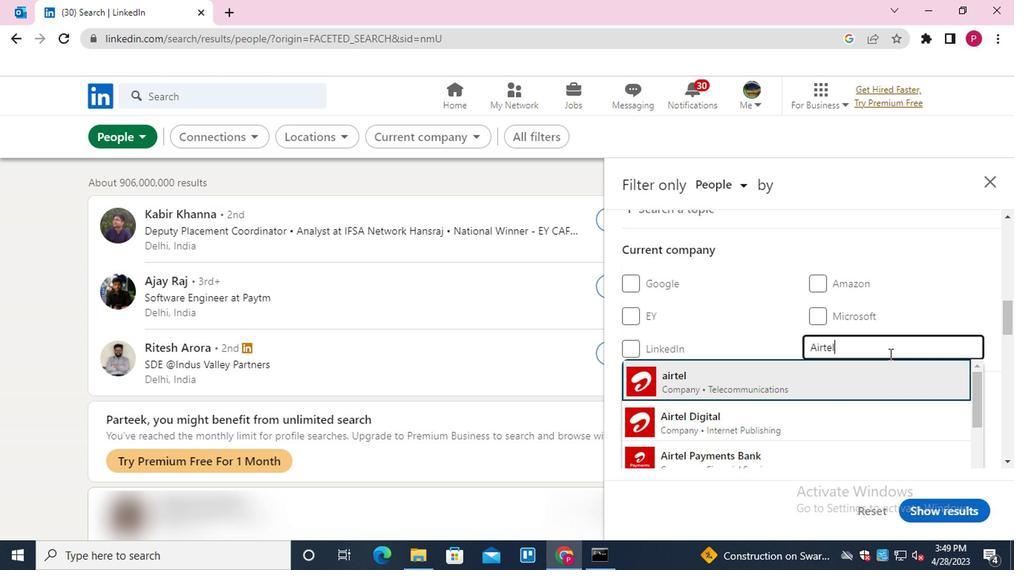 
Action: Mouse moved to (877, 357)
Screenshot: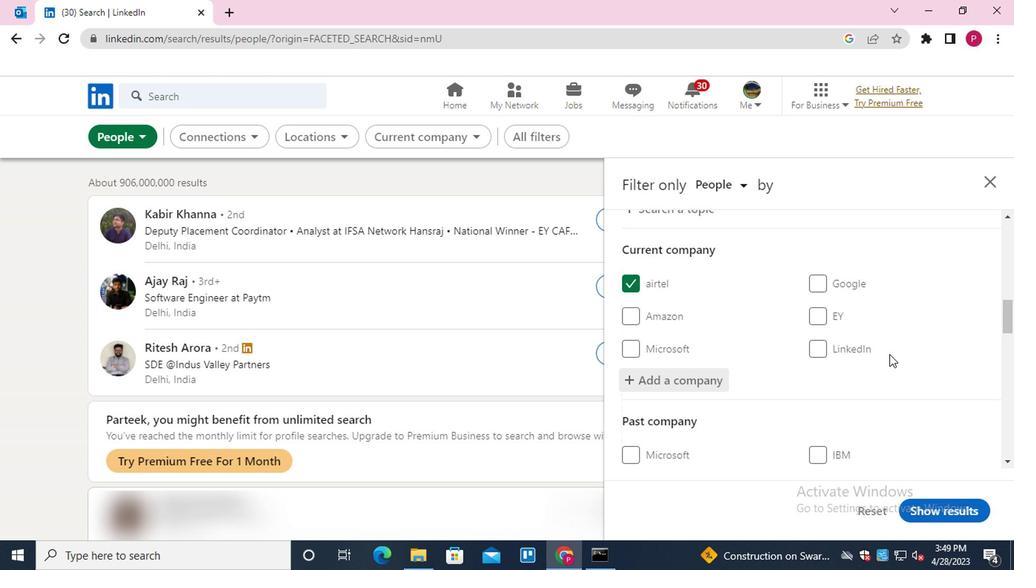 
Action: Mouse scrolled (877, 356) with delta (0, -1)
Screenshot: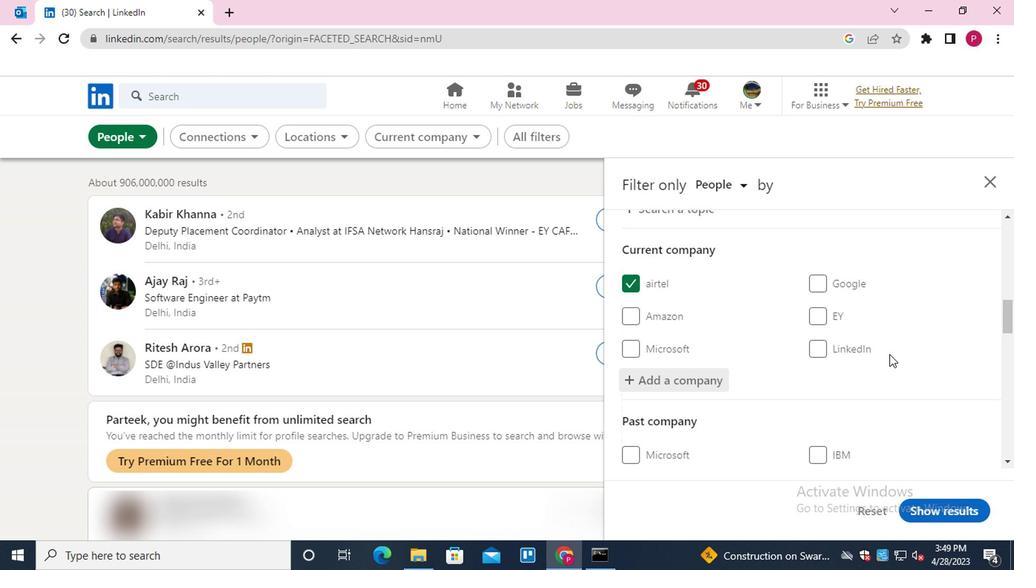 
Action: Mouse moved to (875, 362)
Screenshot: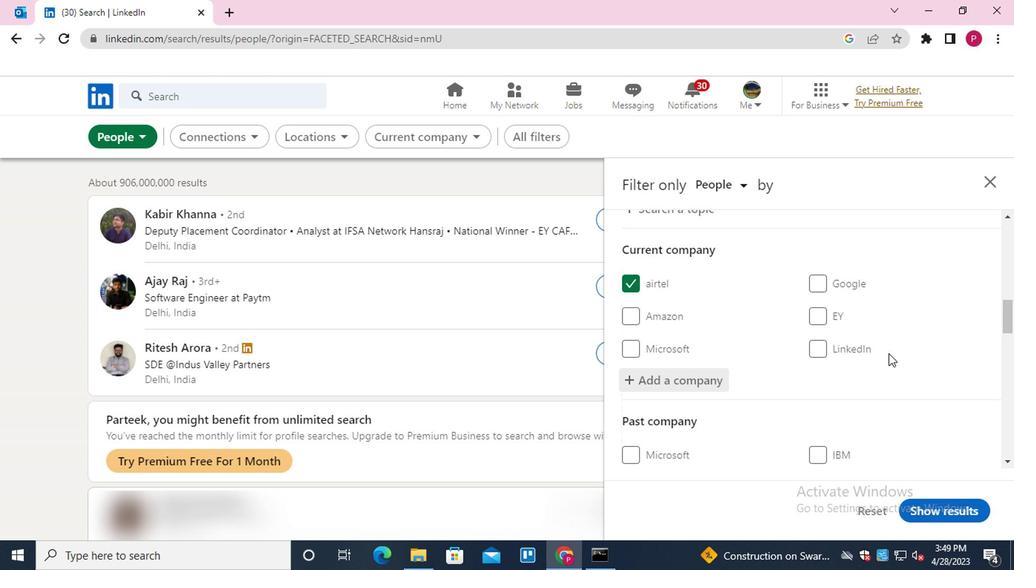 
Action: Mouse scrolled (875, 361) with delta (0, 0)
Screenshot: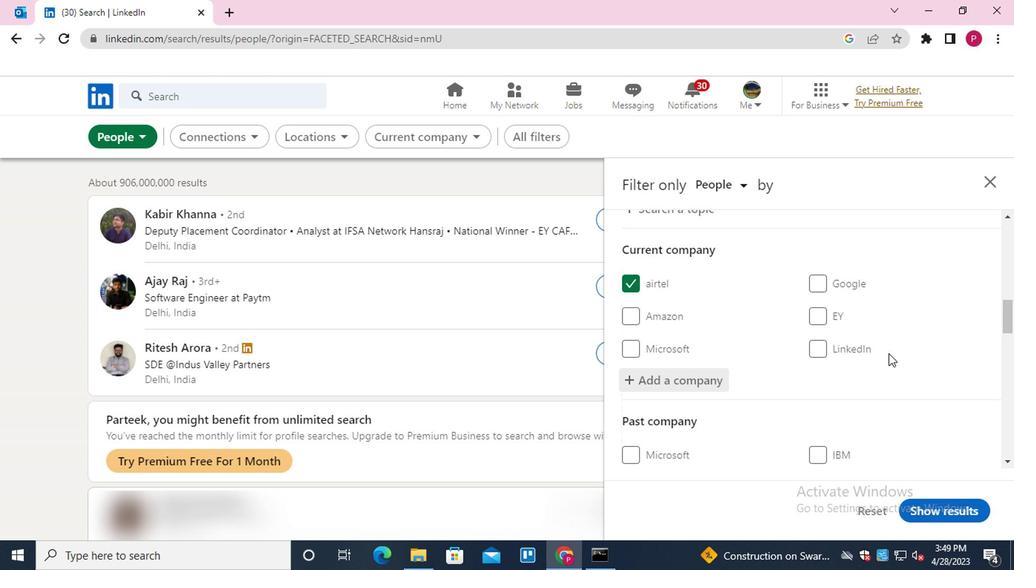 
Action: Mouse moved to (866, 372)
Screenshot: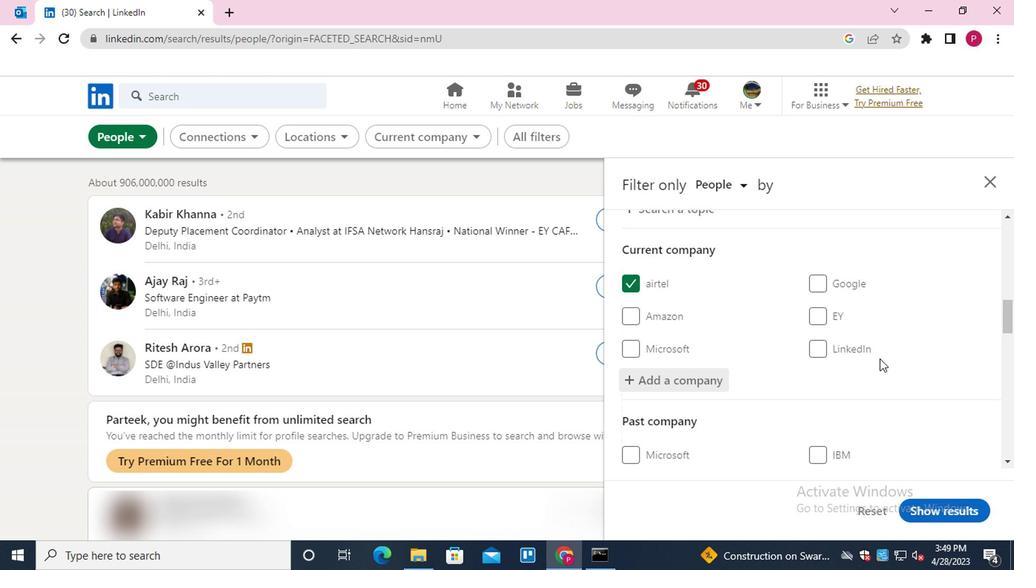 
Action: Mouse scrolled (866, 371) with delta (0, -1)
Screenshot: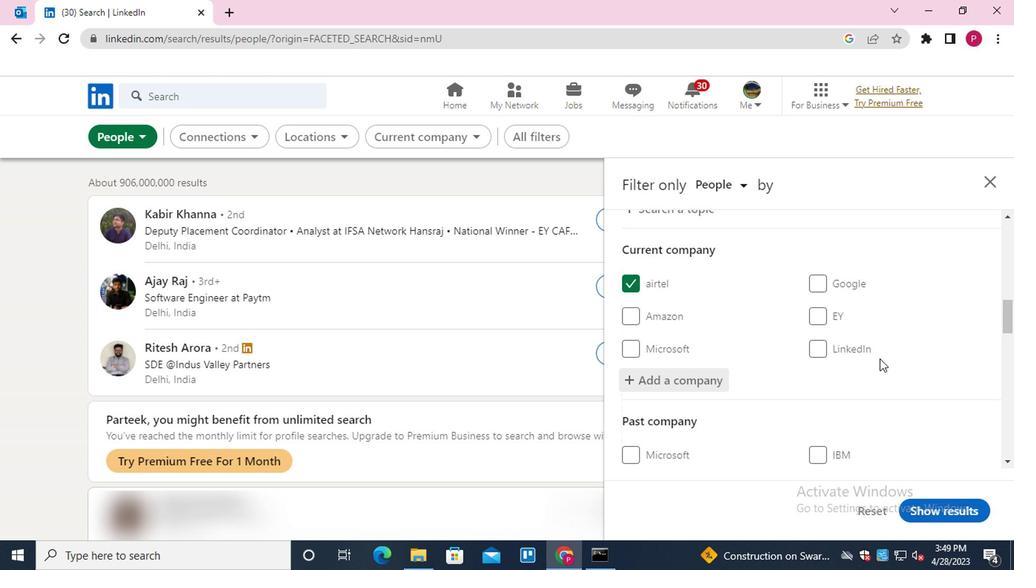 
Action: Mouse moved to (864, 374)
Screenshot: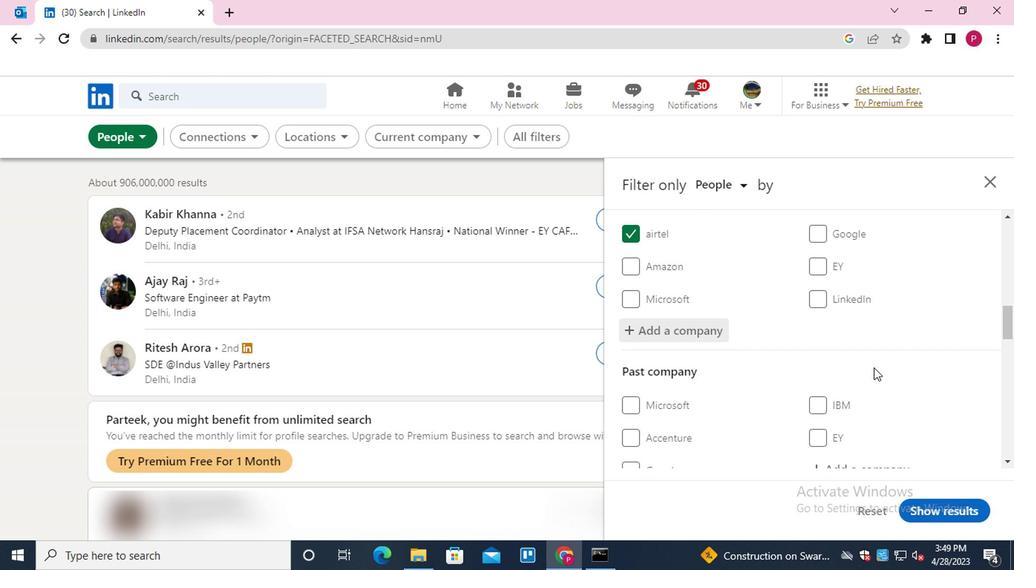 
Action: Mouse scrolled (864, 373) with delta (0, -1)
Screenshot: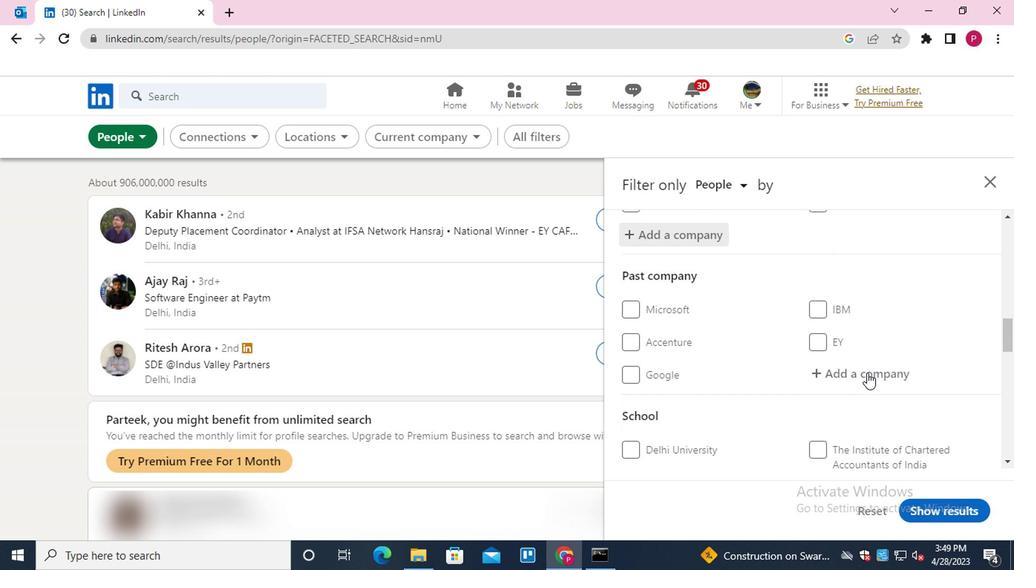 
Action: Mouse moved to (840, 377)
Screenshot: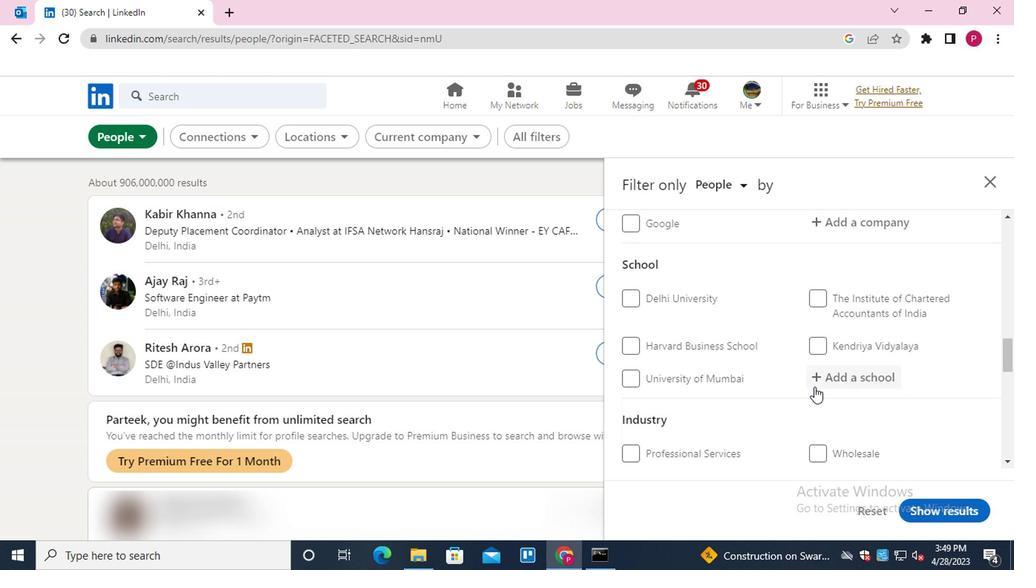
Action: Mouse pressed left at (840, 377)
Screenshot: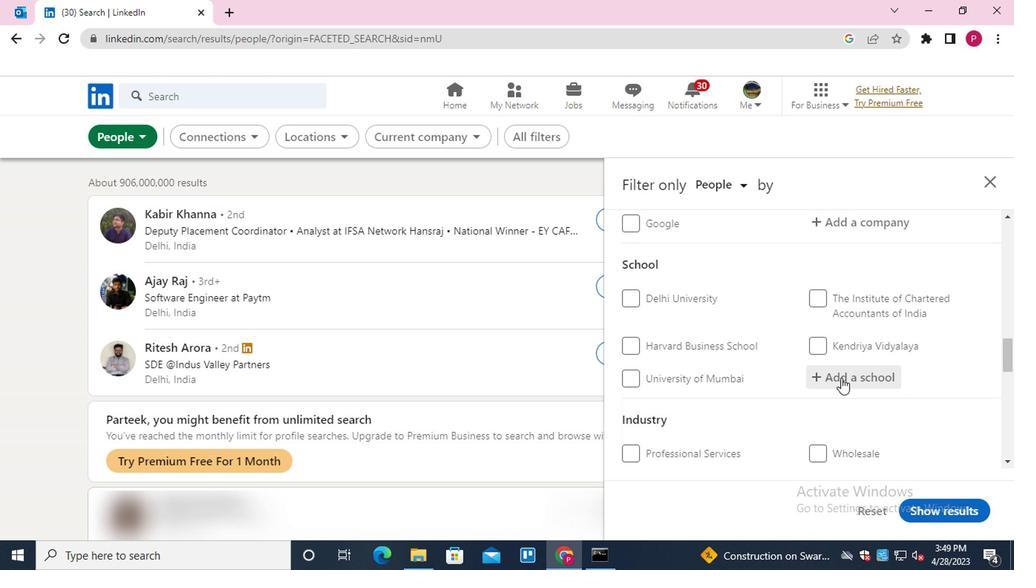 
Action: Mouse scrolled (840, 376) with delta (0, -1)
Screenshot: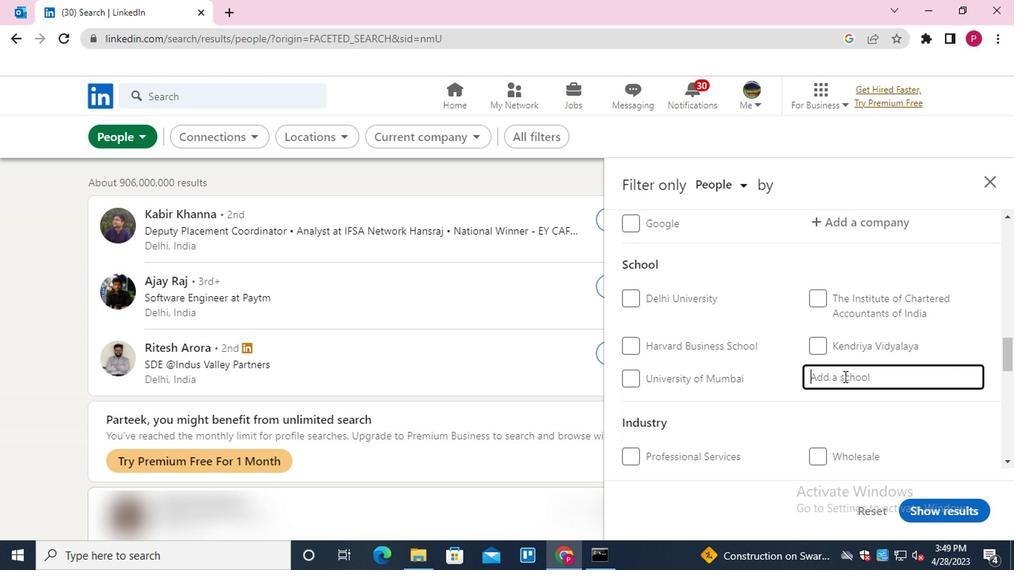 
Action: Key pressed <Key.shift><Key.shift><Key.shift><Key.shift><Key.shift><Key.shift><Key.shift><Key.shift><Key.shift><Key.shift><Key.shift><Key.shift>SGT<Key.space><Key.shift><Key.shift><Key.shift><Key.shift><Key.shift><Key.shift>UNIVERSITY<Key.down><Key.enter>
Screenshot: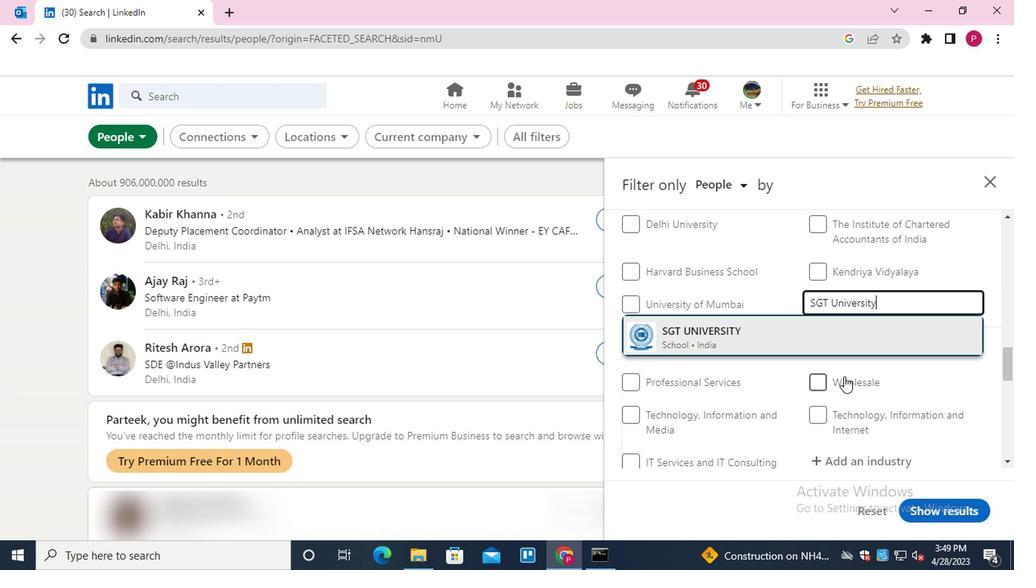 
Action: Mouse moved to (765, 381)
Screenshot: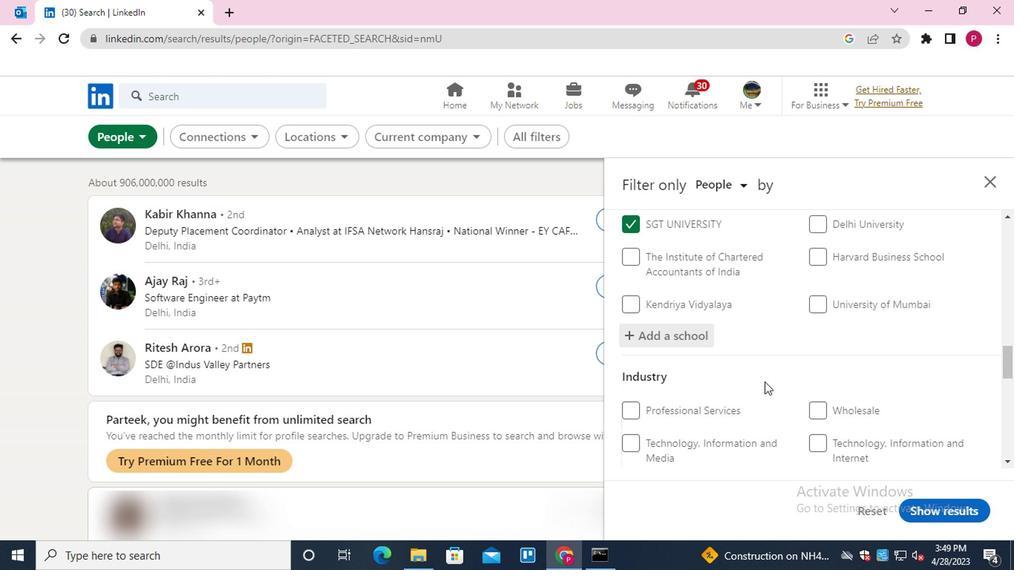 
Action: Mouse scrolled (765, 380) with delta (0, -1)
Screenshot: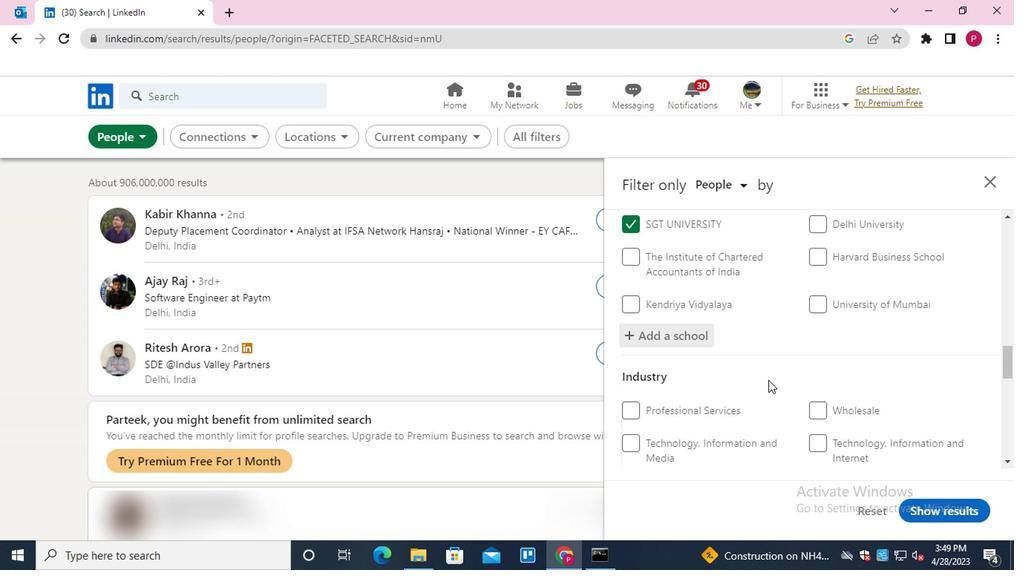 
Action: Mouse scrolled (765, 380) with delta (0, -1)
Screenshot: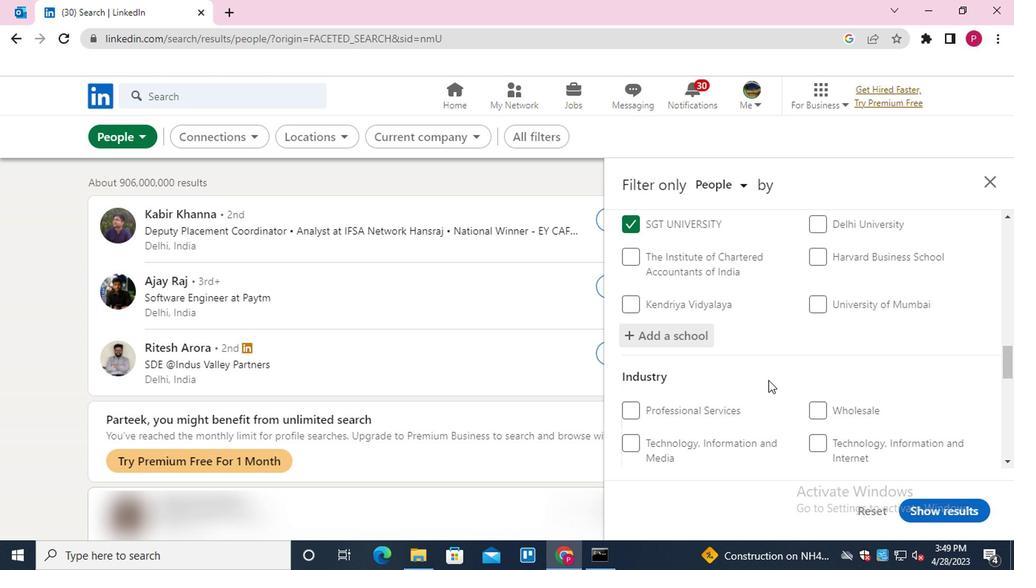 
Action: Mouse moved to (866, 340)
Screenshot: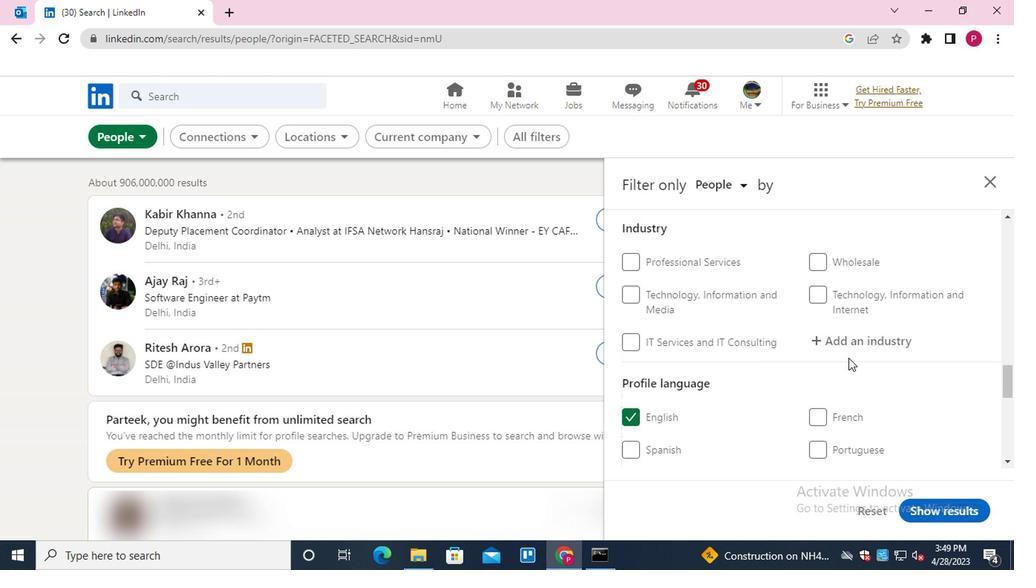 
Action: Mouse pressed left at (866, 340)
Screenshot: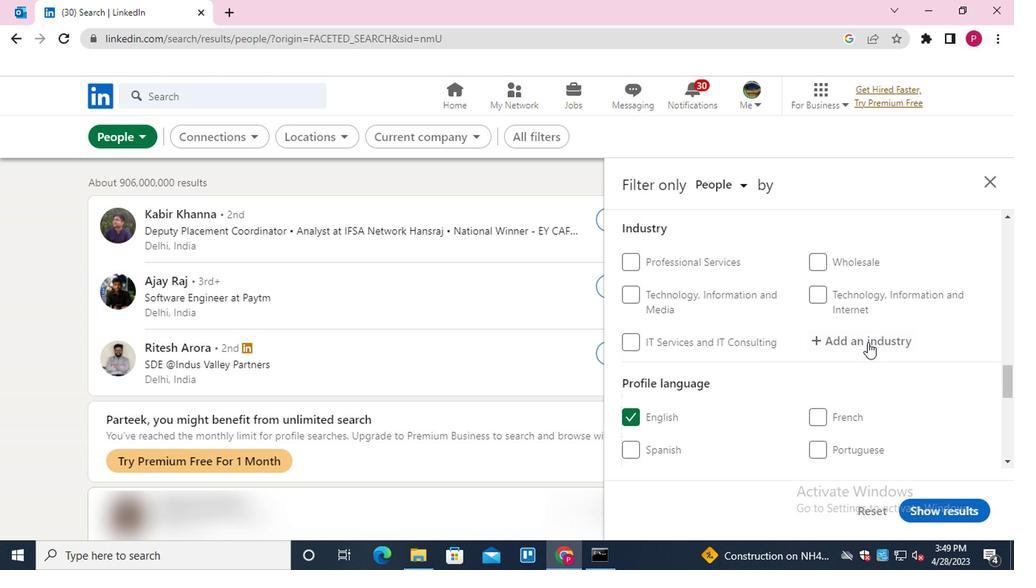 
Action: Key pressed <Key.shift><Key.shift><Key.shift><Key.shift><Key.shift><Key.shift><Key.shift>WHOLESALE<Key.down><Key.down><Key.down><Key.down><Key.down><Key.down><Key.down><Key.down><Key.down><Key.down><Key.down><Key.up><Key.enter>
Screenshot: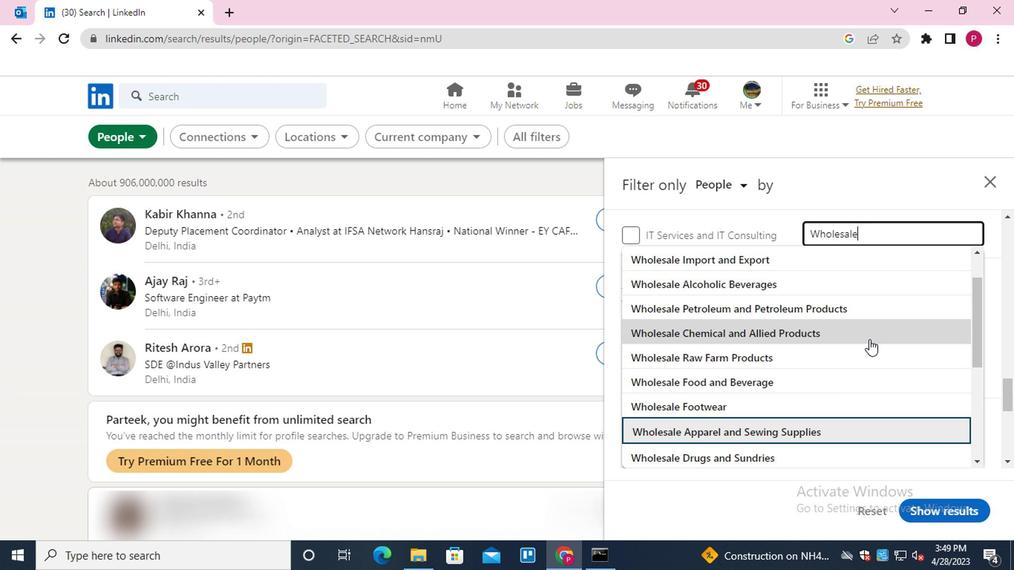 
Action: Mouse moved to (846, 341)
Screenshot: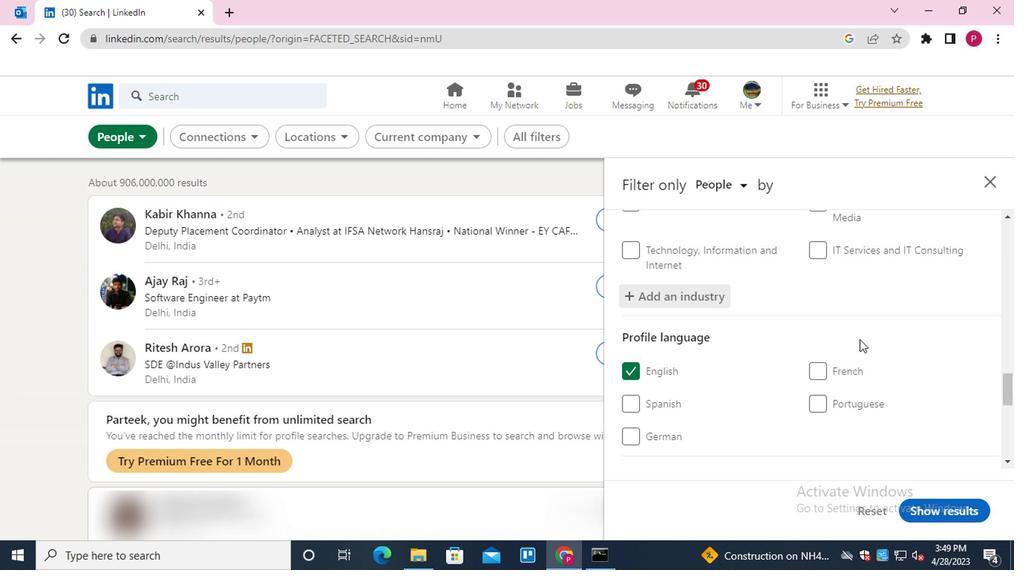 
Action: Mouse scrolled (846, 340) with delta (0, -1)
Screenshot: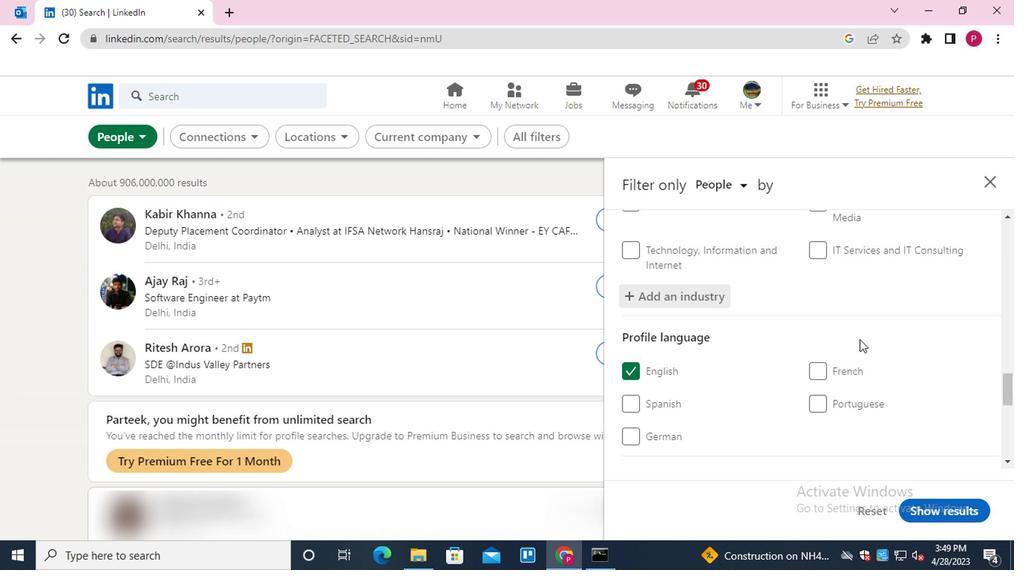 
Action: Mouse moved to (844, 343)
Screenshot: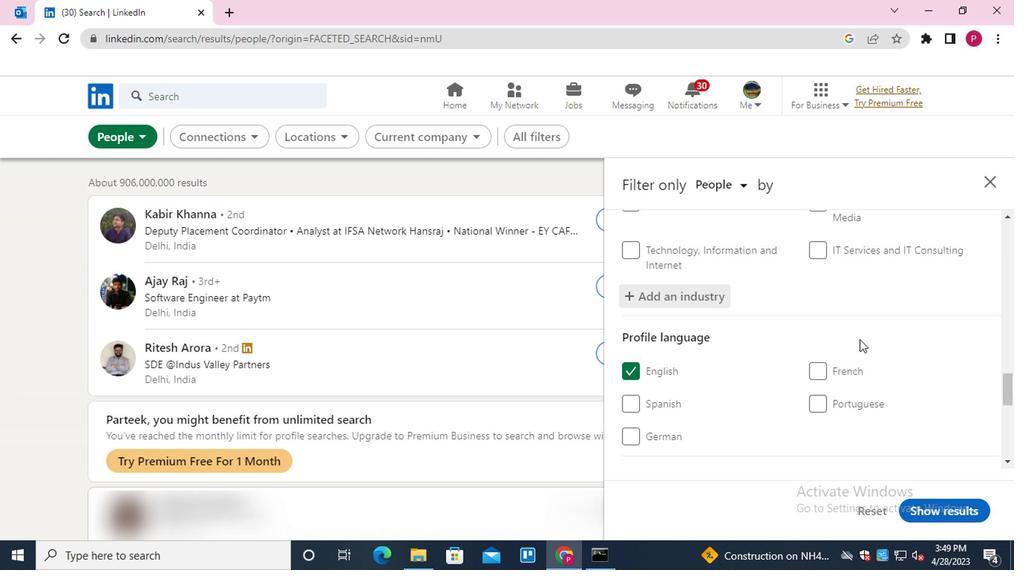 
Action: Mouse scrolled (844, 342) with delta (0, -1)
Screenshot: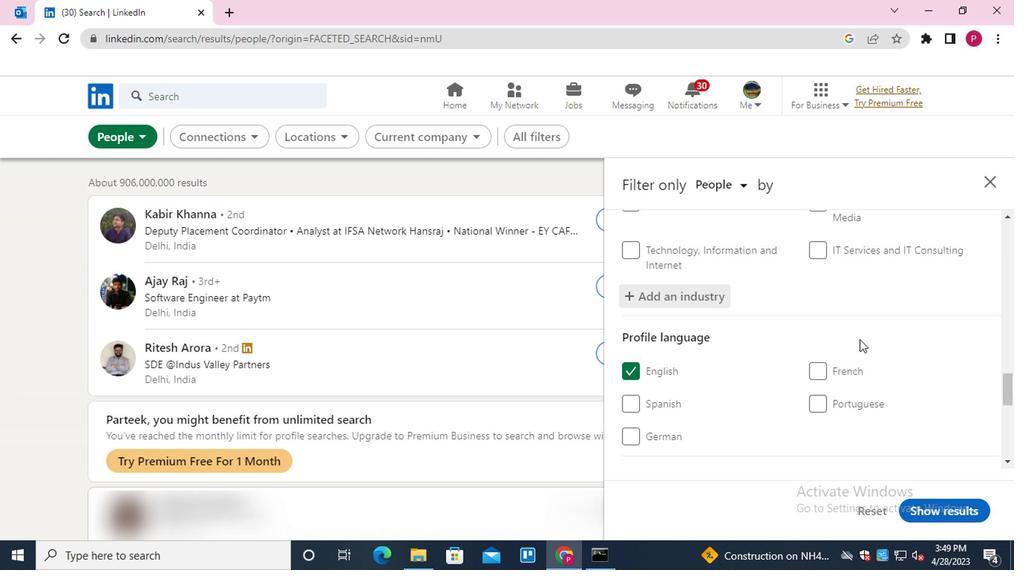 
Action: Mouse moved to (843, 344)
Screenshot: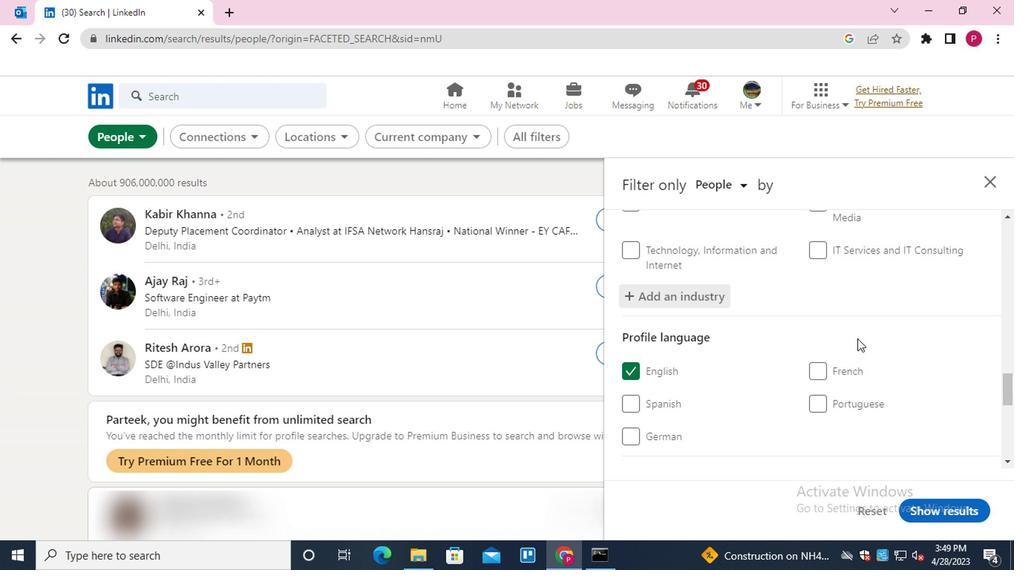 
Action: Mouse scrolled (843, 343) with delta (0, 0)
Screenshot: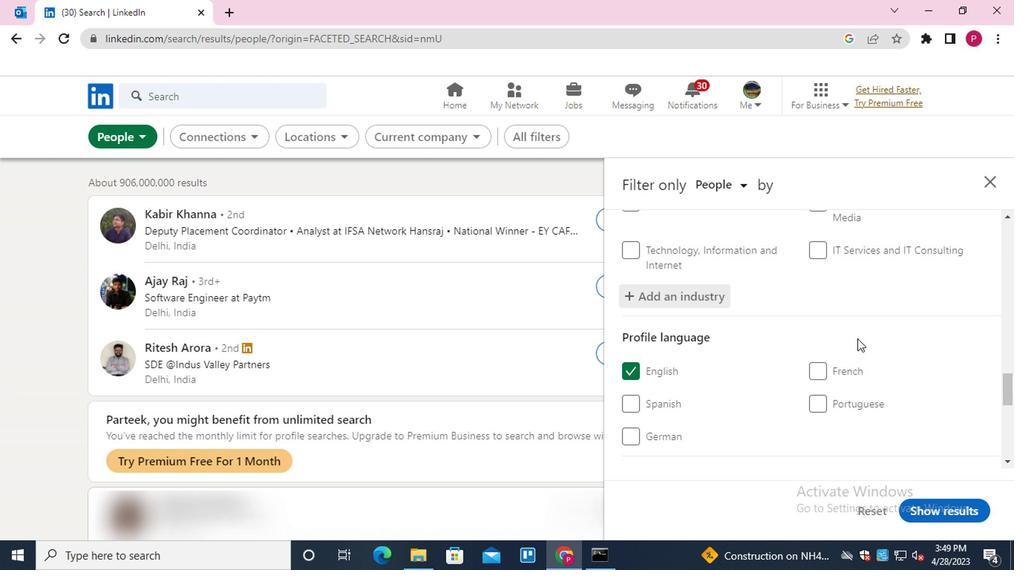 
Action: Mouse moved to (842, 345)
Screenshot: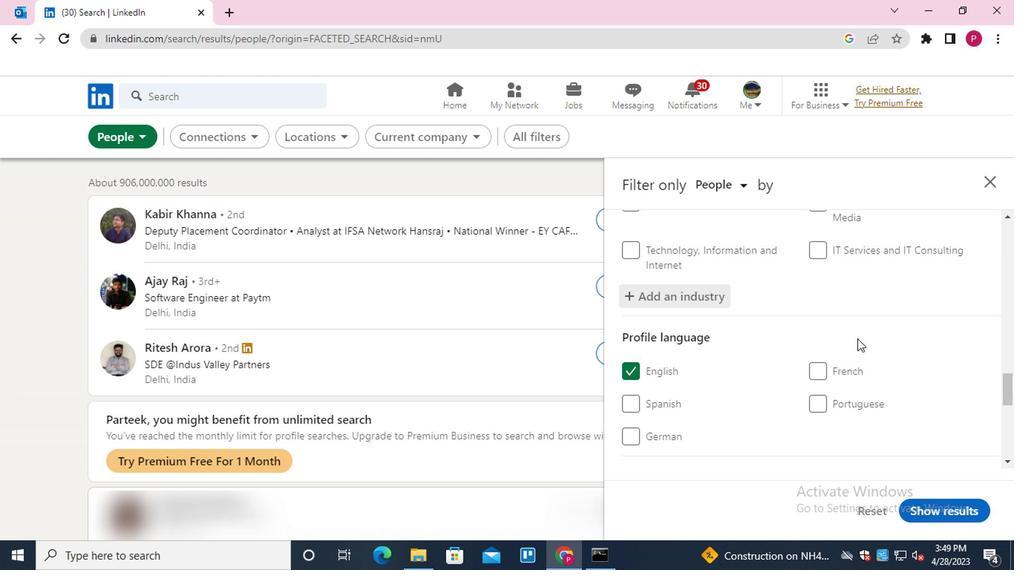 
Action: Mouse scrolled (842, 344) with delta (0, -1)
Screenshot: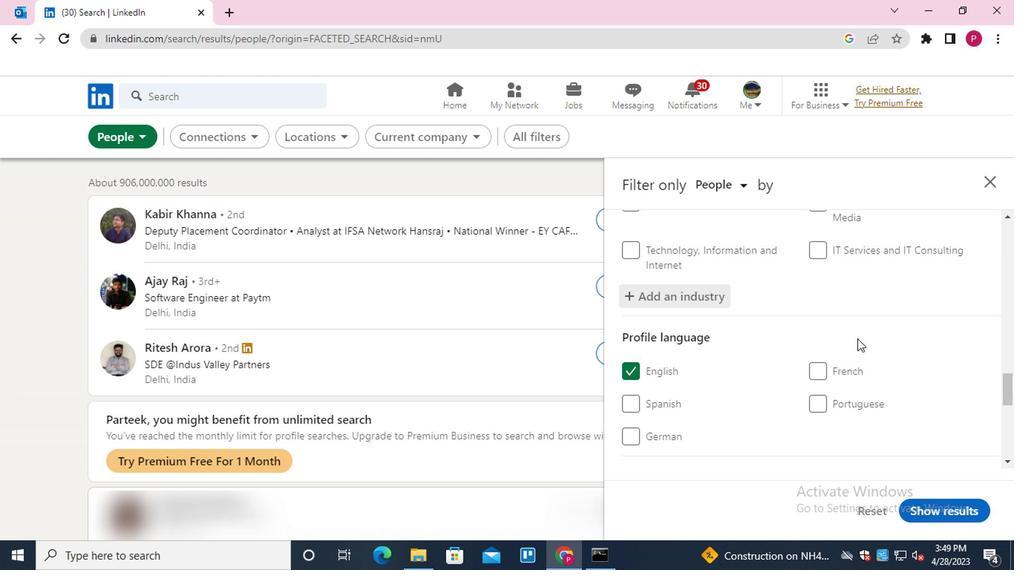
Action: Mouse moved to (839, 347)
Screenshot: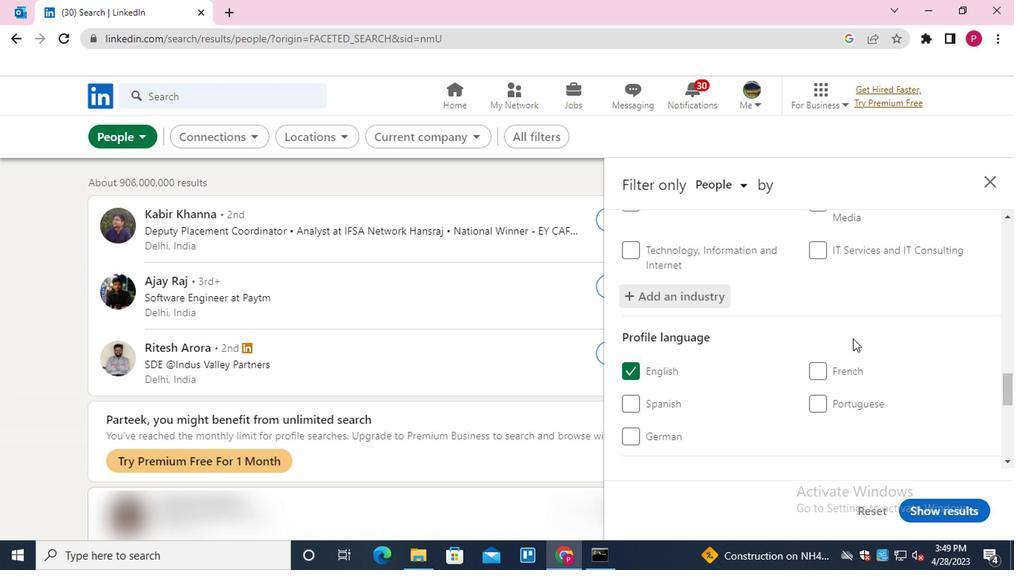 
Action: Mouse scrolled (839, 347) with delta (0, 0)
Screenshot: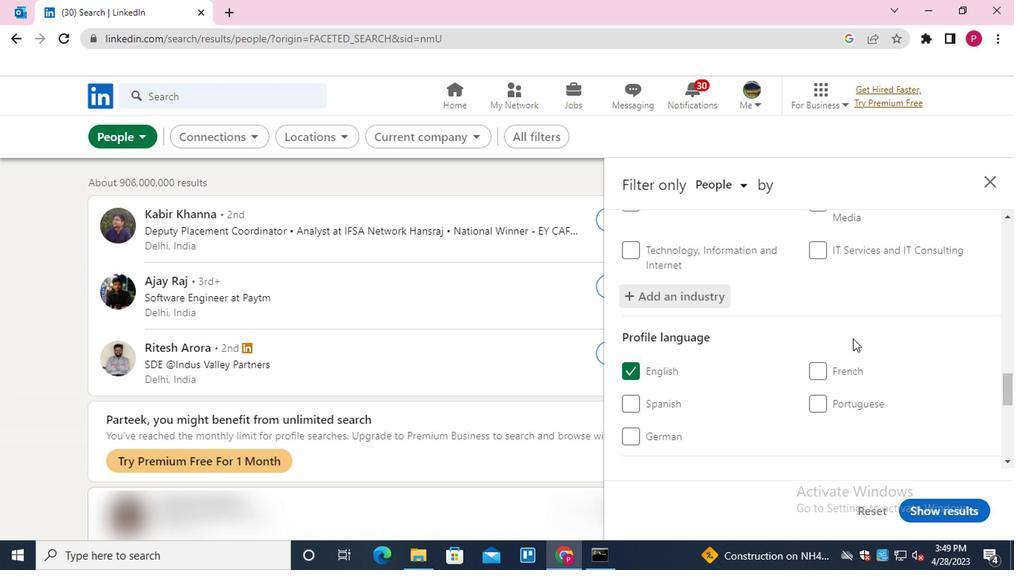 
Action: Mouse moved to (848, 291)
Screenshot: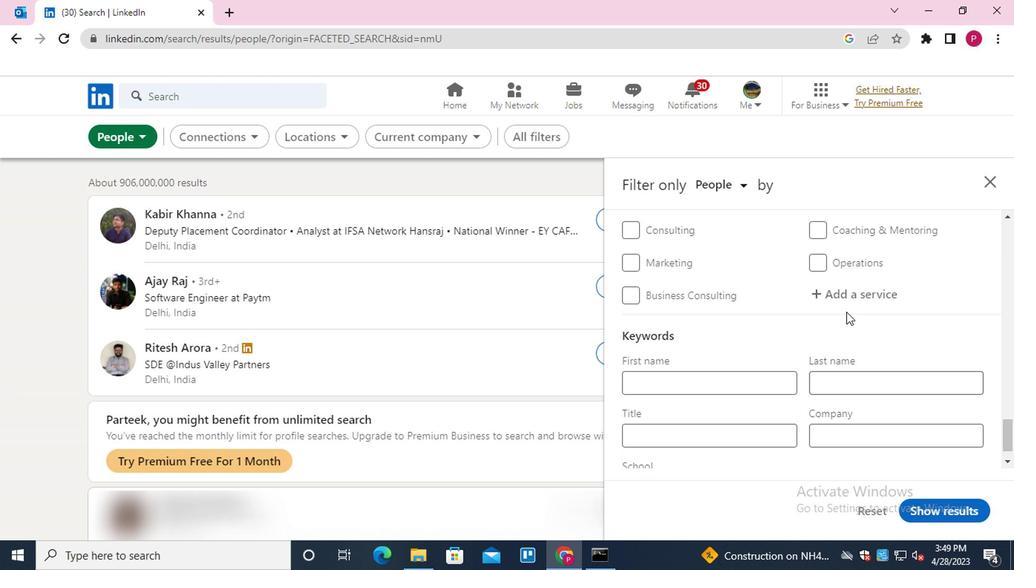 
Action: Mouse pressed left at (848, 291)
Screenshot: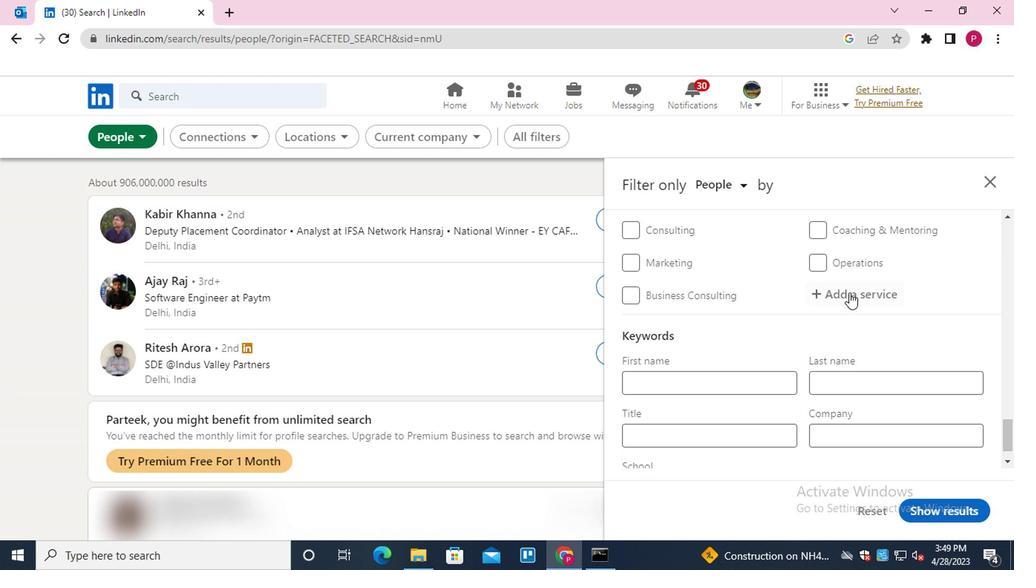 
Action: Key pressed <Key.shift>ASSISTANCE<Key.space><Key.shift><Key.shift><Key.shift><Key.shift><Key.shift><Key.shift><Key.shift><Key.shift><Key.shift><Key.shift><Key.shift><Key.shift><Key.shift><Key.shift><Key.shift><Key.shift><Key.shift><Key.shift><Key.shift><Key.shift><Key.shift><Key.shift>ADVERTISING<Key.enter>
Screenshot: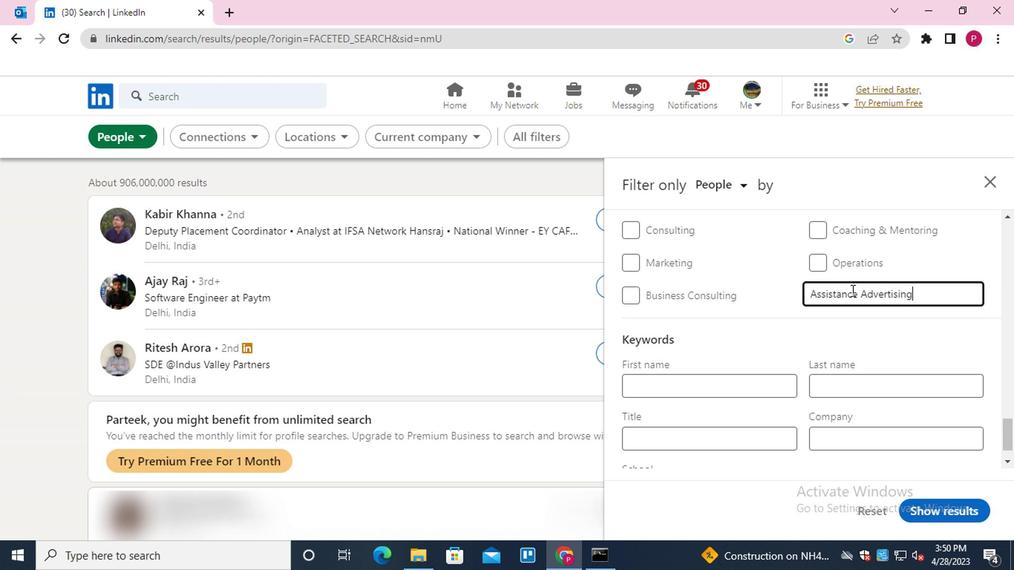 
Action: Mouse moved to (657, 445)
Screenshot: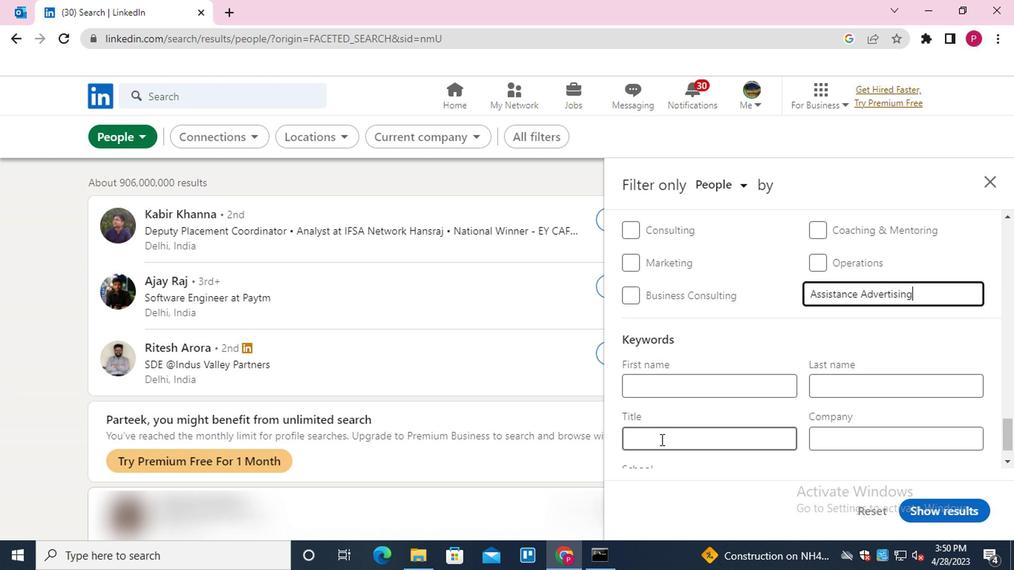 
Action: Mouse pressed left at (657, 445)
Screenshot: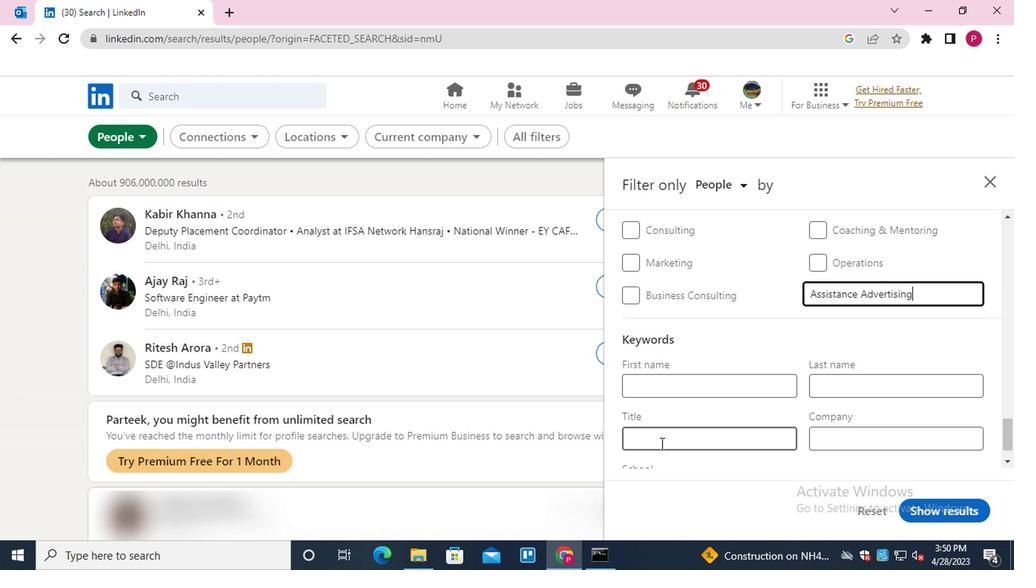 
Action: Mouse moved to (691, 371)
Screenshot: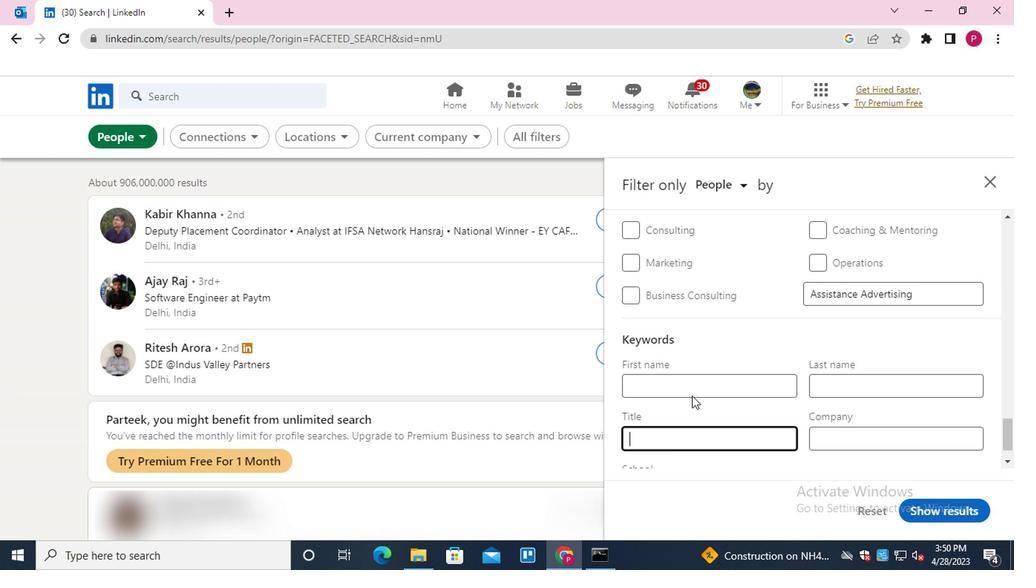 
Action: Mouse scrolled (691, 370) with delta (0, 0)
Screenshot: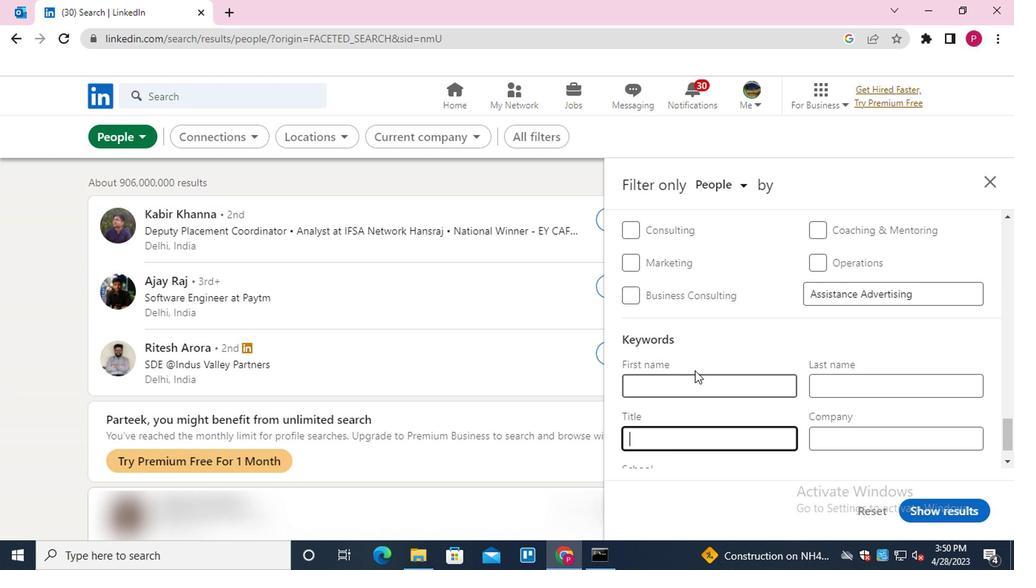 
Action: Mouse scrolled (691, 370) with delta (0, 0)
Screenshot: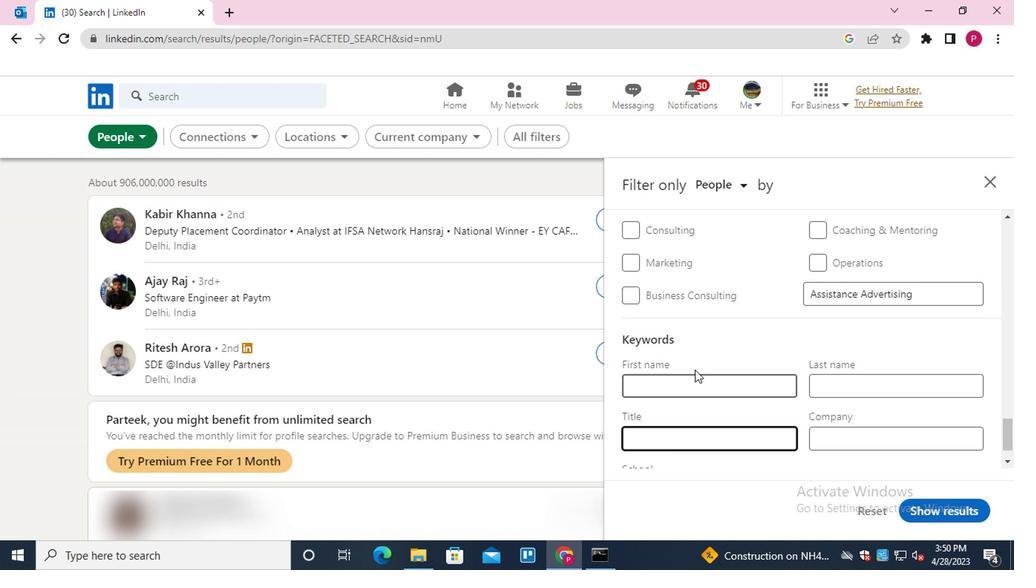 
Action: Mouse scrolled (691, 370) with delta (0, 0)
Screenshot: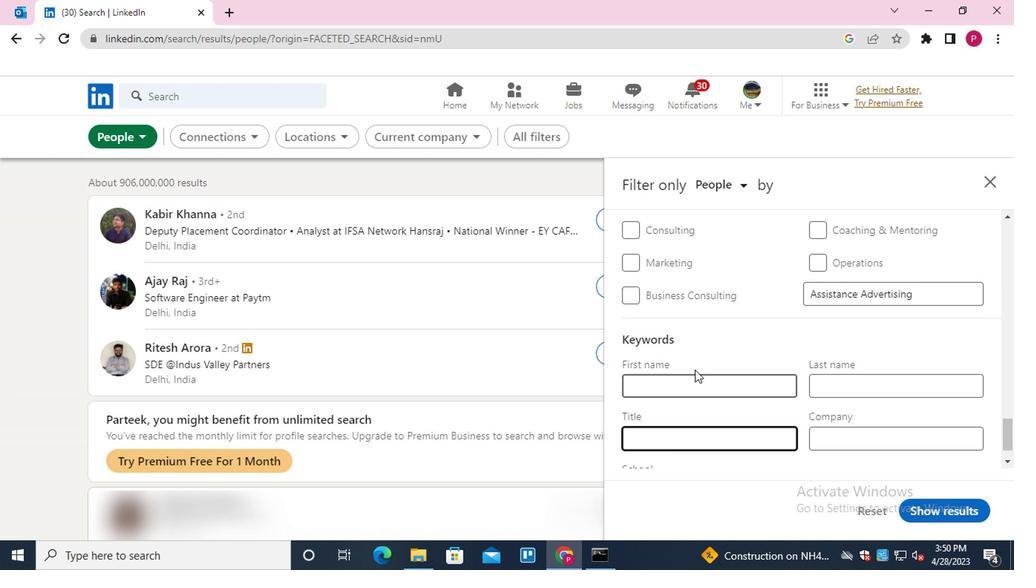 
Action: Key pressed <Key.shift><Key.shift>CUSTOMER<Key.space><Key.shift>SERVICE<Key.enter>
Screenshot: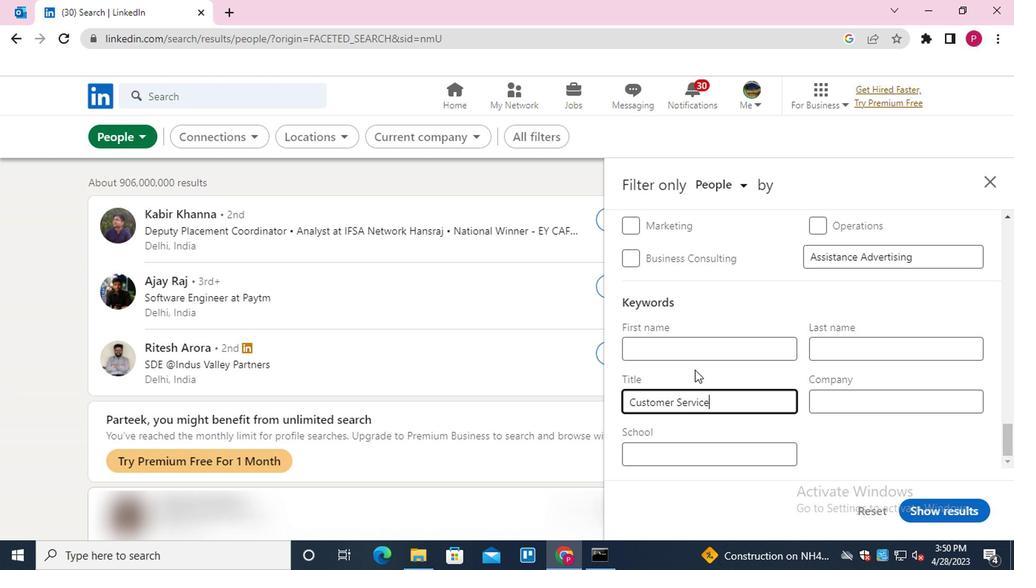 
Action: Mouse moved to (944, 520)
Screenshot: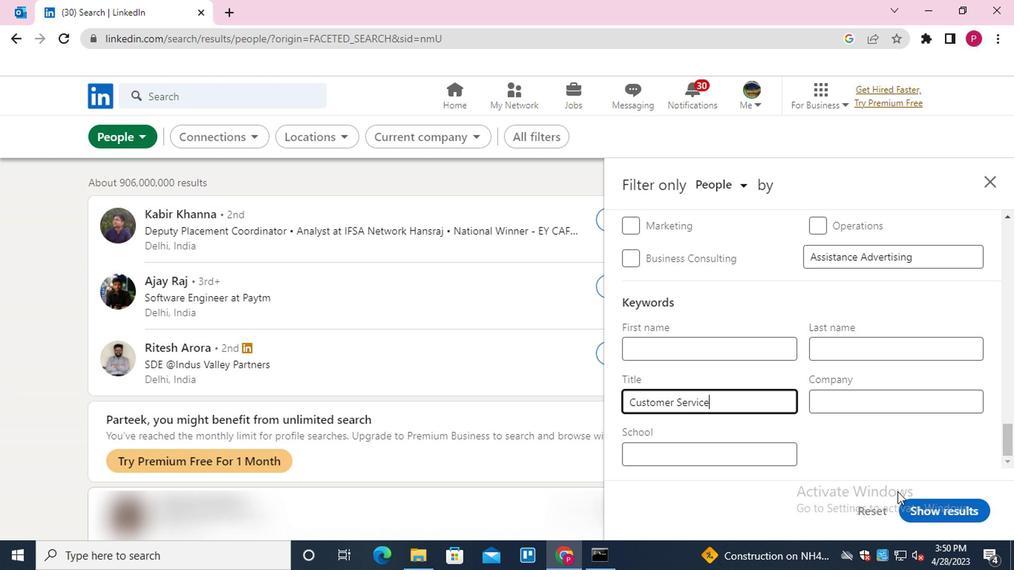 
Action: Mouse pressed left at (944, 520)
Screenshot: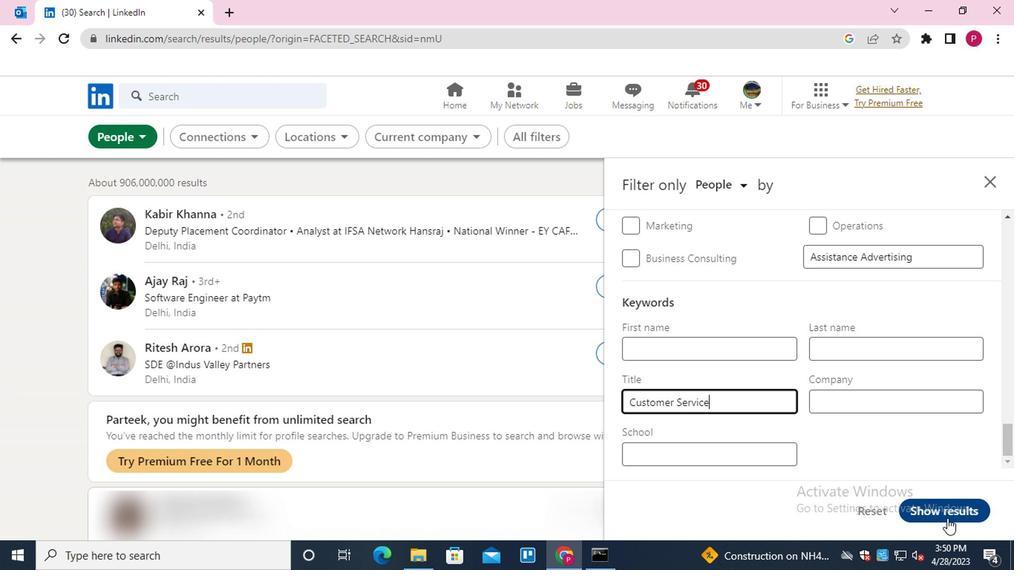 
